 Task: Font style For heading Use Carlito with dark magenta 1 colour & Underline. font size for heading '18 Pt. 'Change the font style of data to Liberation Sansand font size to  18 Pt. Change the alignment of both headline & data to  Align left. In the sheet  analysisSalesByMonth
Action: Mouse moved to (8, 19)
Screenshot: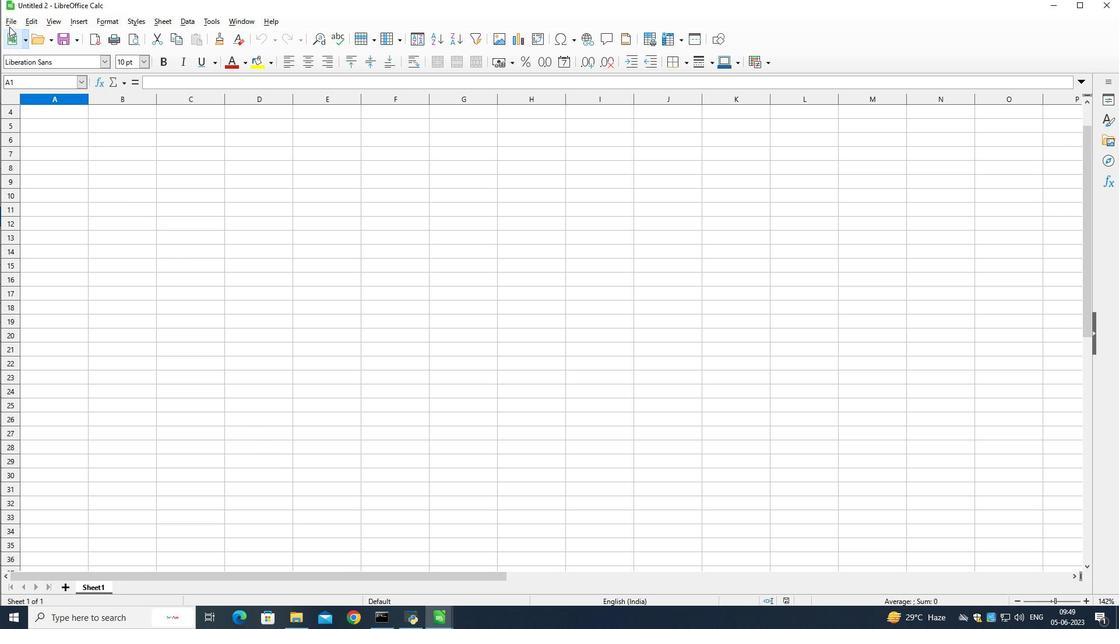 
Action: Mouse pressed left at (8, 19)
Screenshot: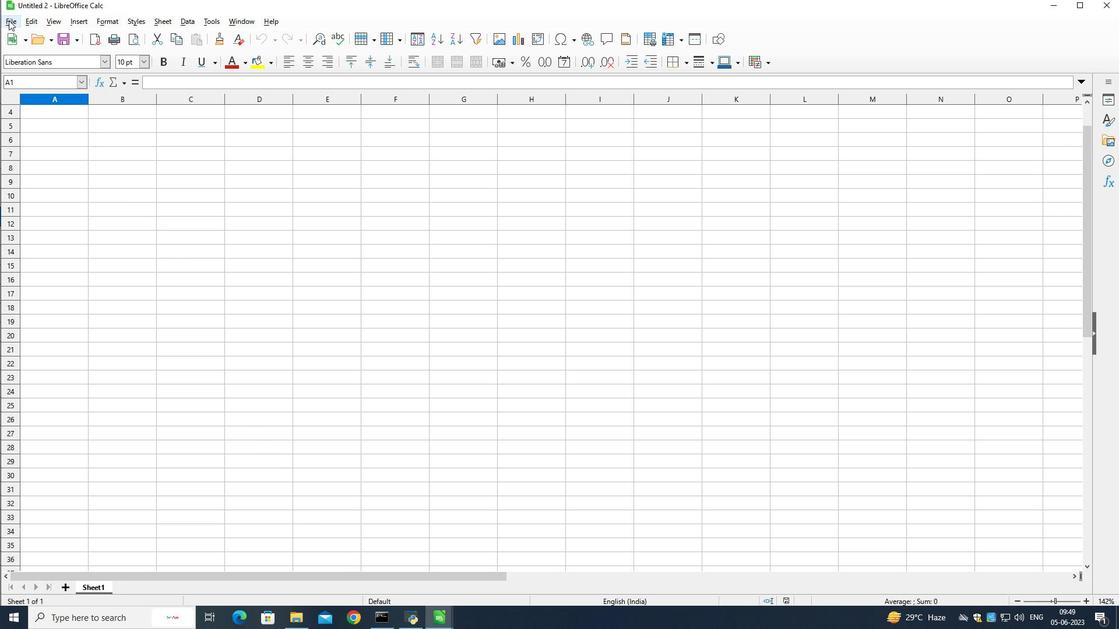 
Action: Mouse moved to (23, 47)
Screenshot: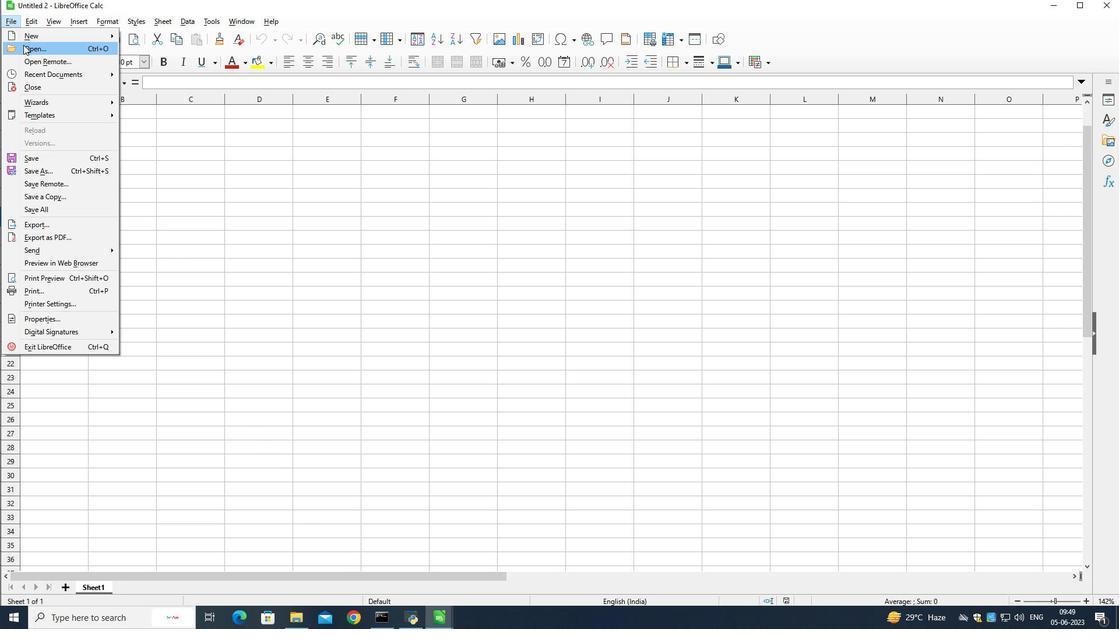 
Action: Mouse pressed left at (23, 47)
Screenshot: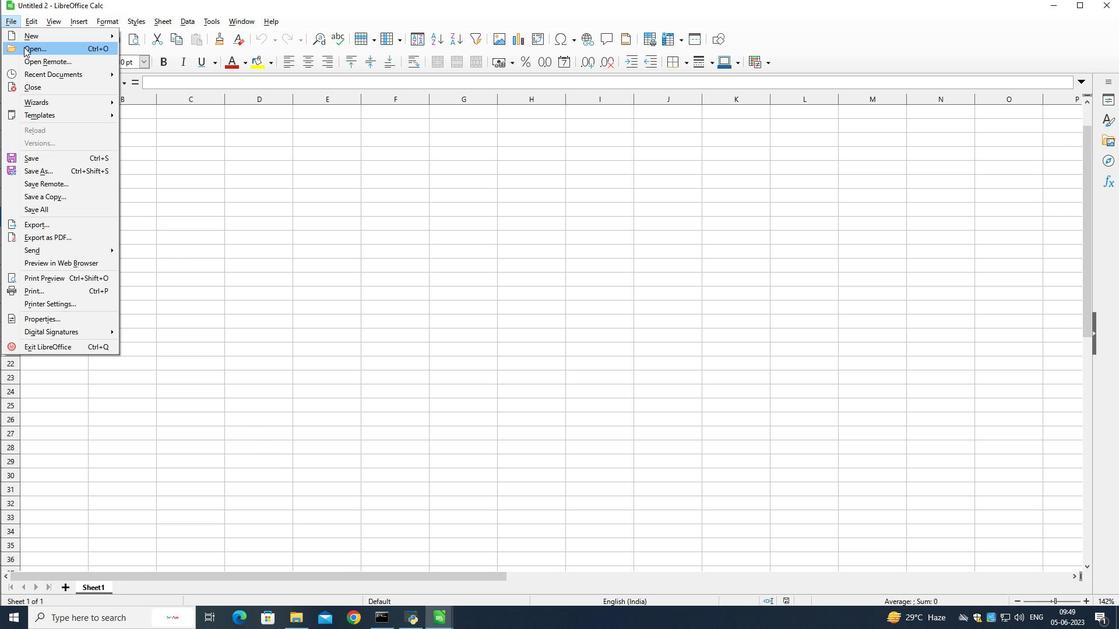 
Action: Mouse moved to (242, 211)
Screenshot: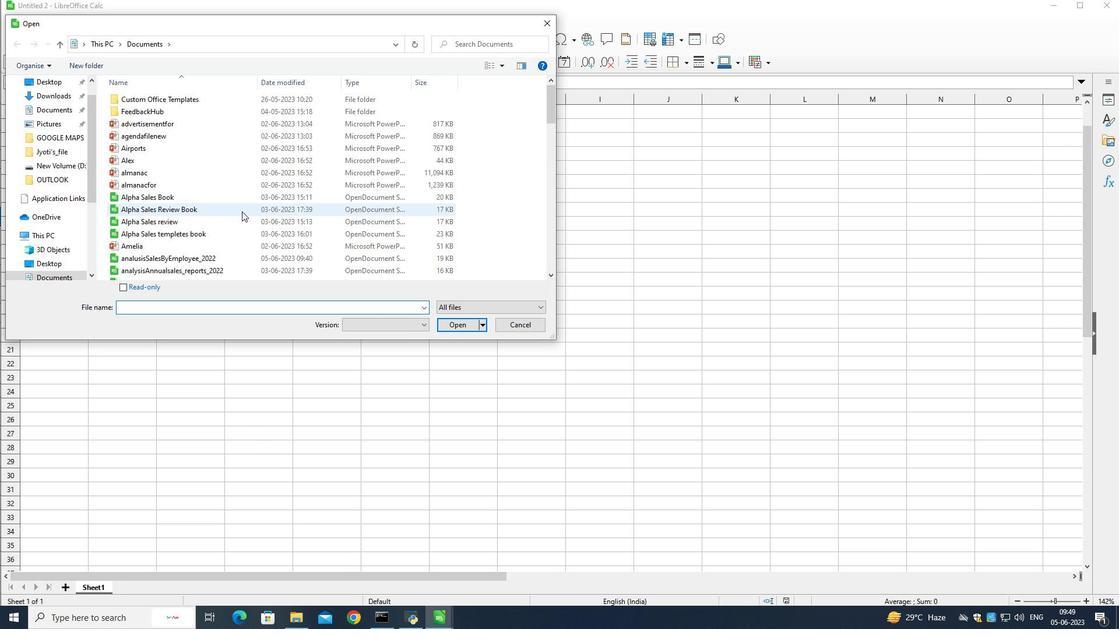 
Action: Mouse scrolled (242, 210) with delta (0, 0)
Screenshot: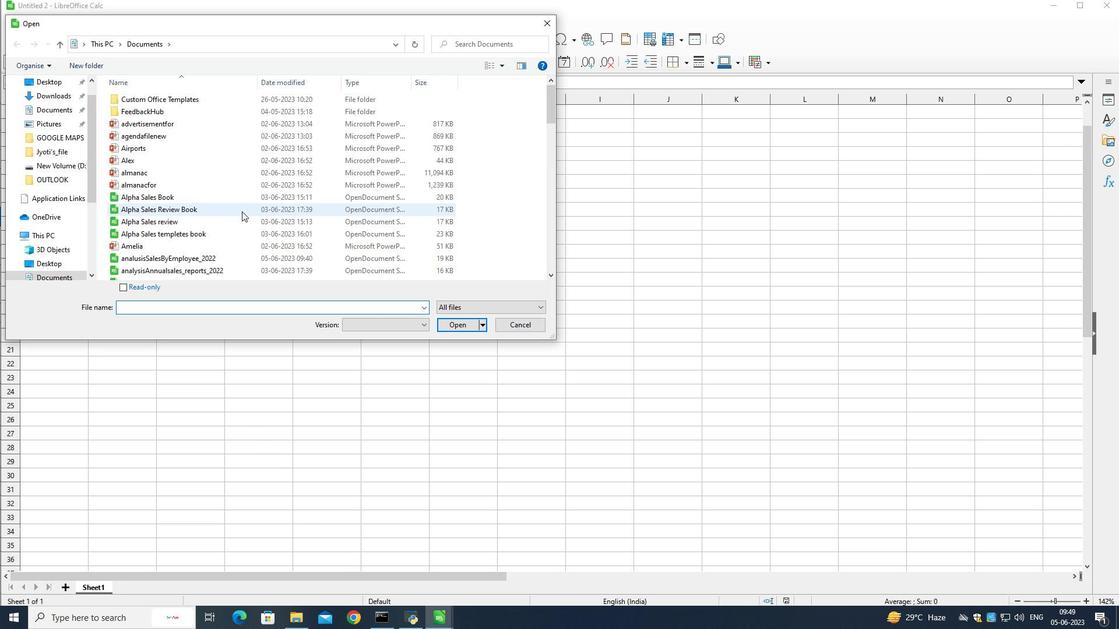 
Action: Mouse scrolled (242, 210) with delta (0, 0)
Screenshot: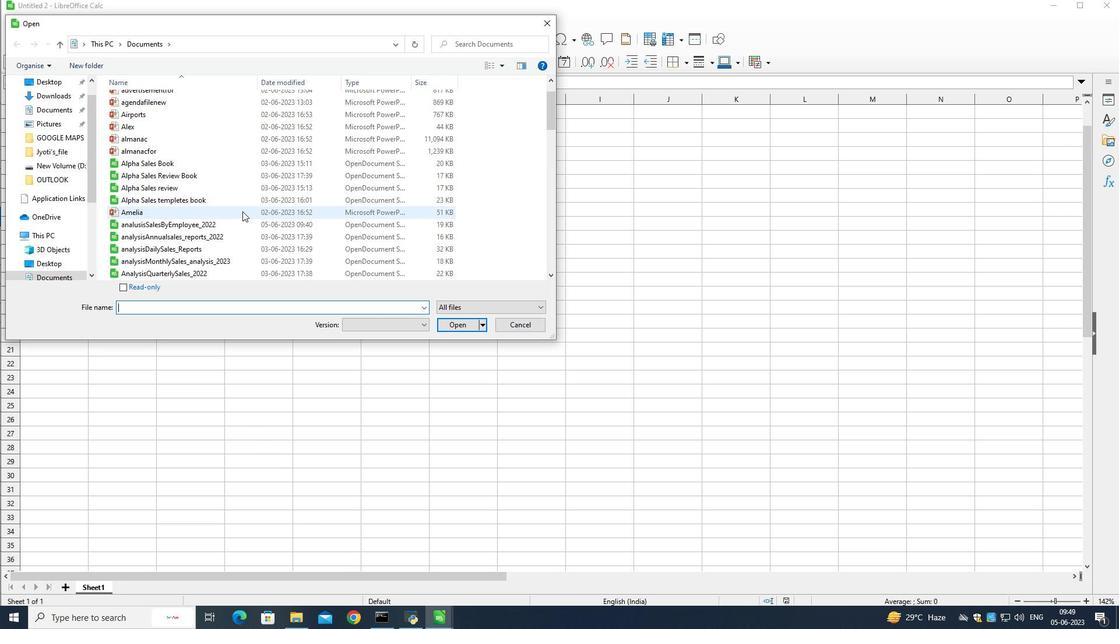 
Action: Mouse scrolled (242, 210) with delta (0, 0)
Screenshot: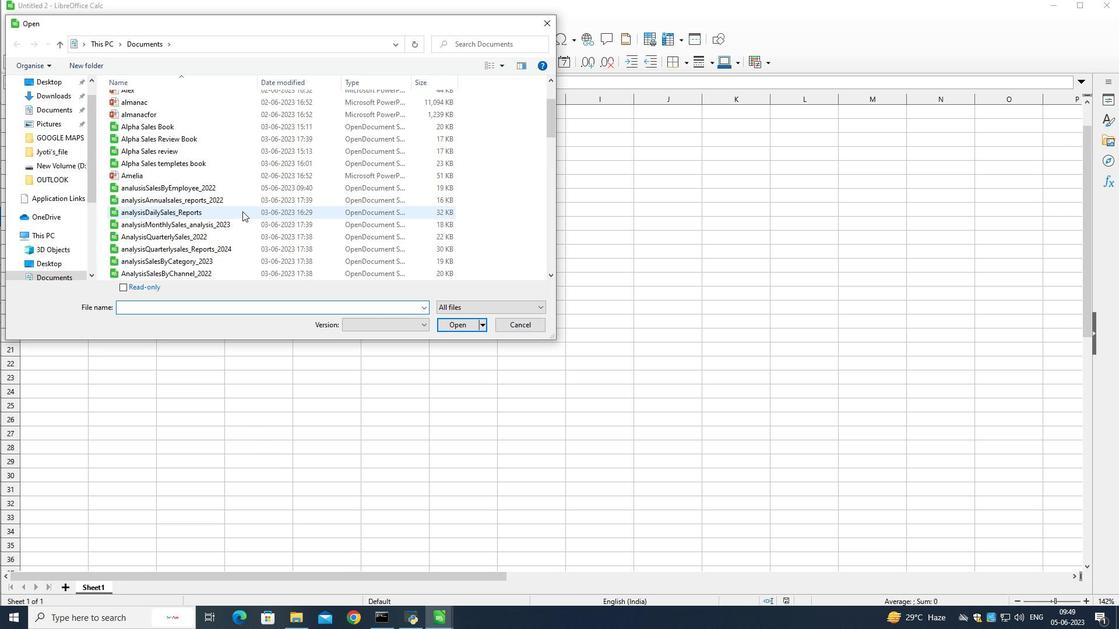 
Action: Mouse moved to (244, 251)
Screenshot: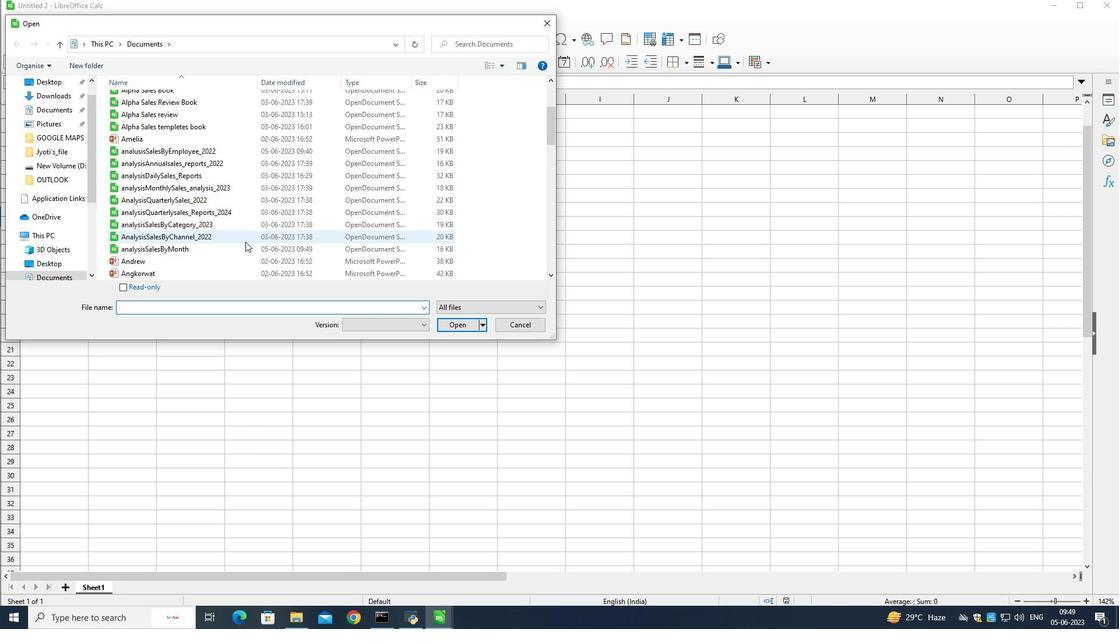 
Action: Mouse pressed left at (244, 251)
Screenshot: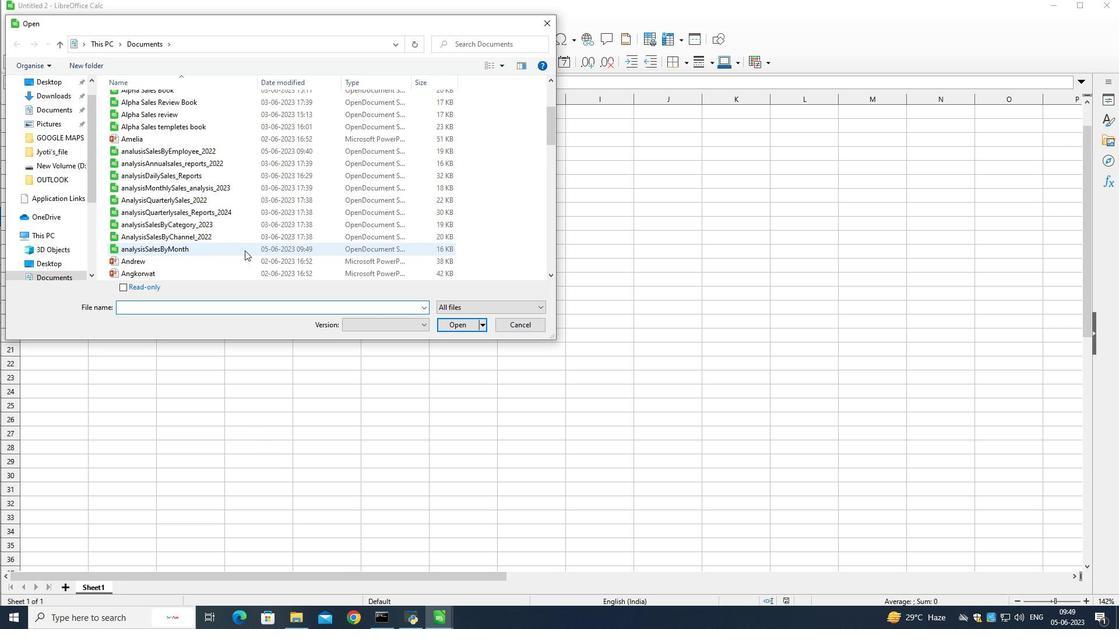 
Action: Mouse moved to (448, 324)
Screenshot: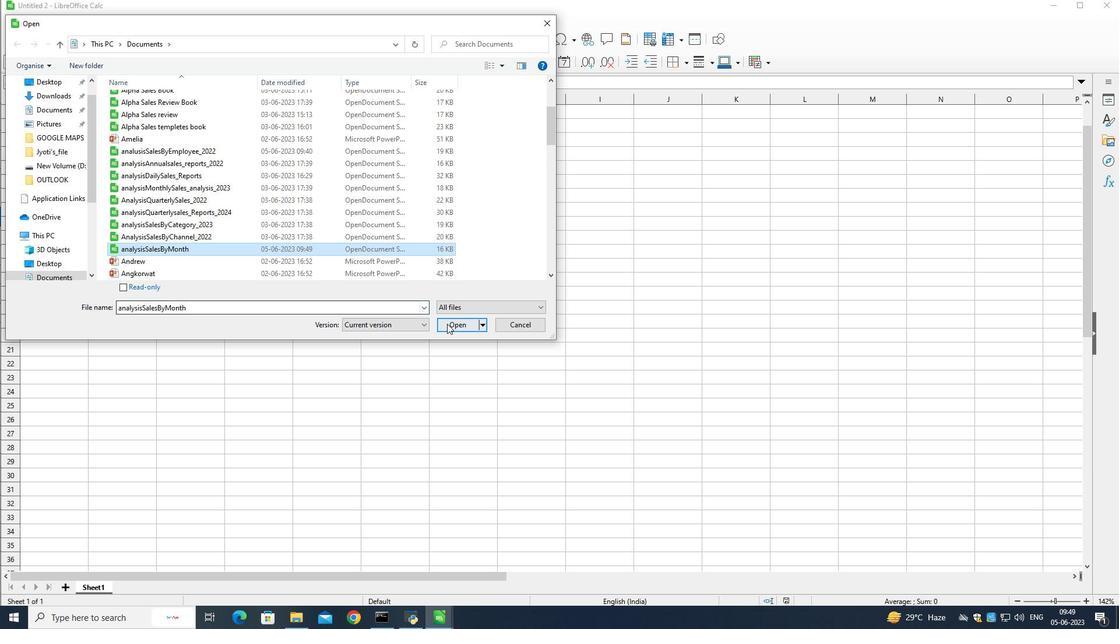 
Action: Mouse pressed left at (448, 324)
Screenshot: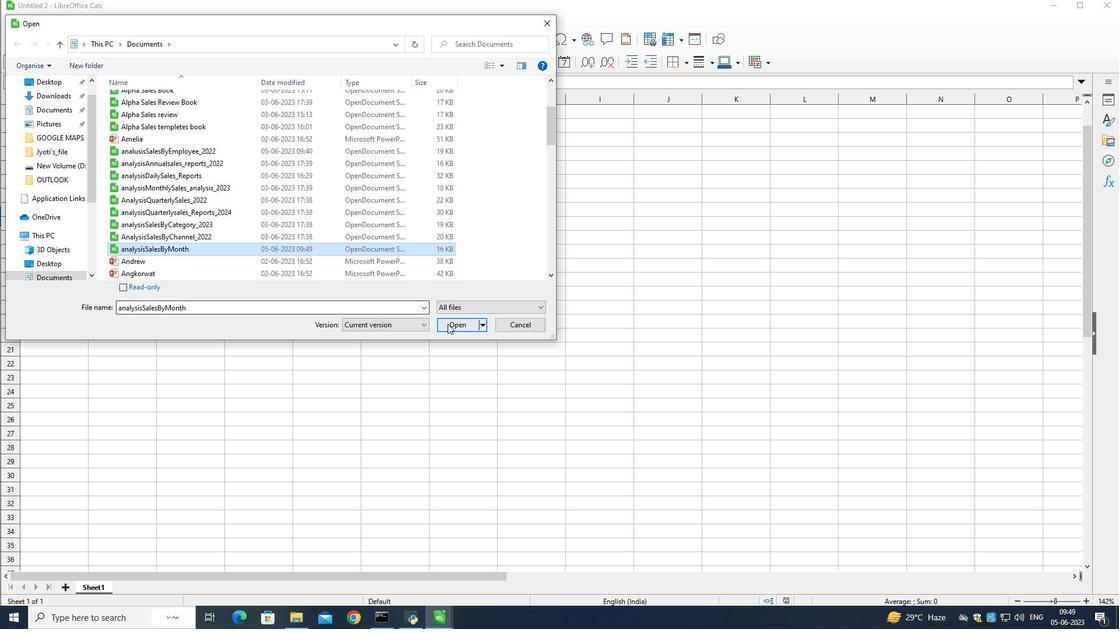 
Action: Mouse moved to (156, 113)
Screenshot: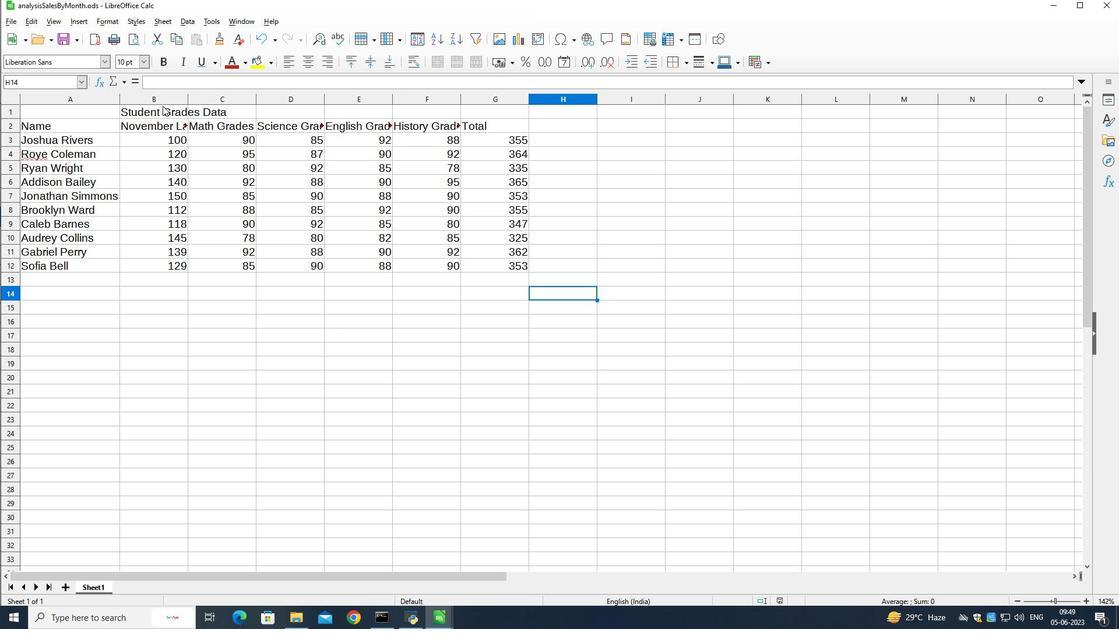 
Action: Mouse pressed left at (156, 113)
Screenshot: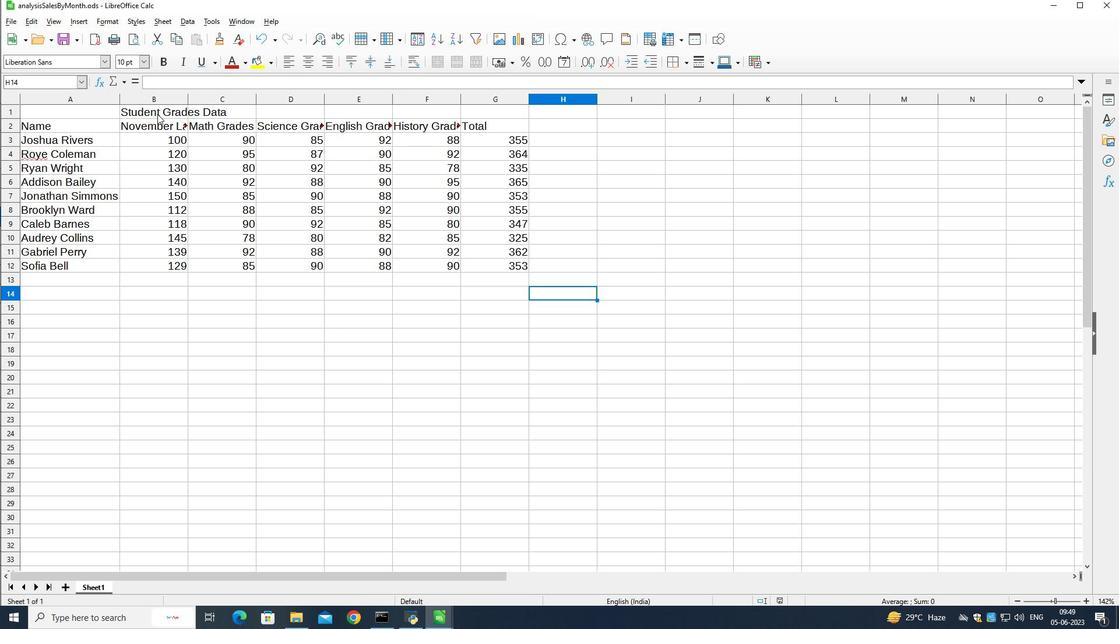 
Action: Mouse pressed left at (156, 113)
Screenshot: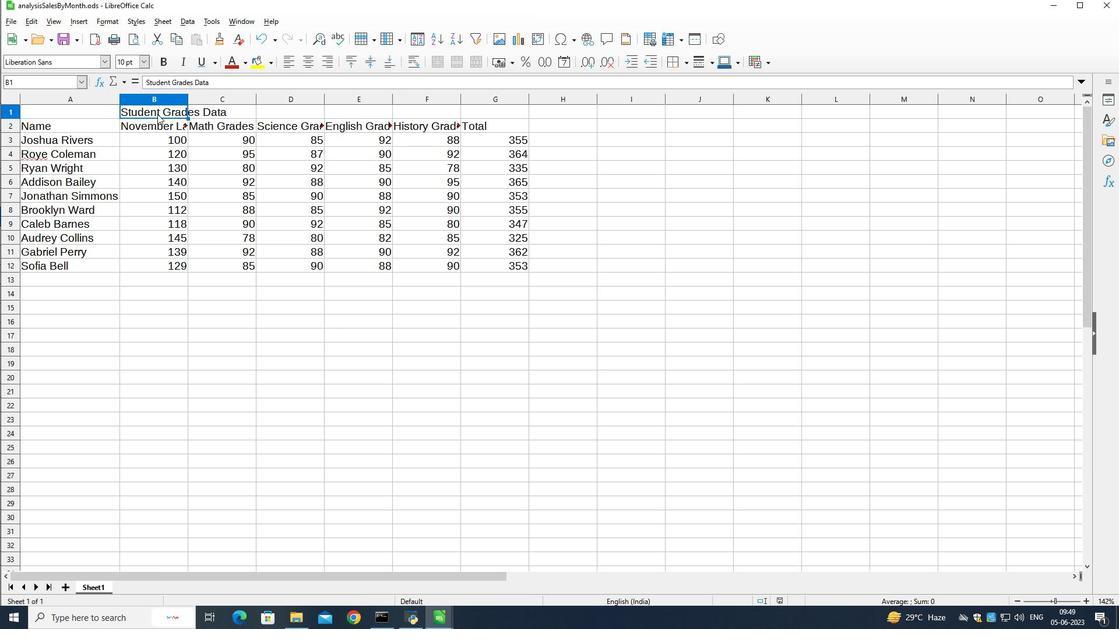 
Action: Mouse pressed left at (156, 113)
Screenshot: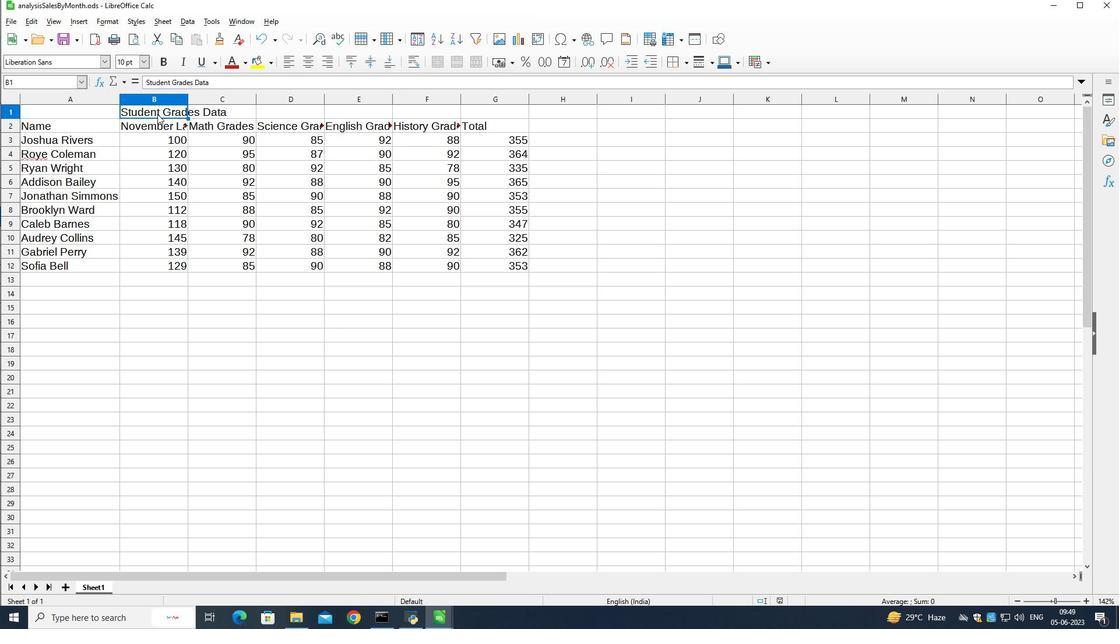 
Action: Mouse moved to (156, 113)
Screenshot: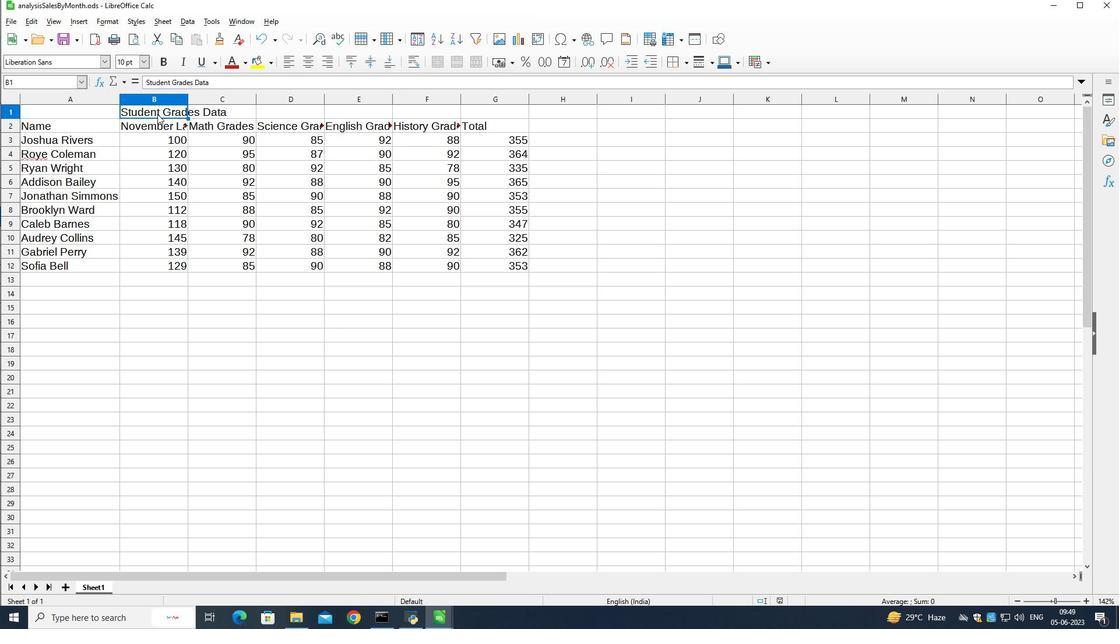 
Action: Mouse pressed left at (156, 113)
Screenshot: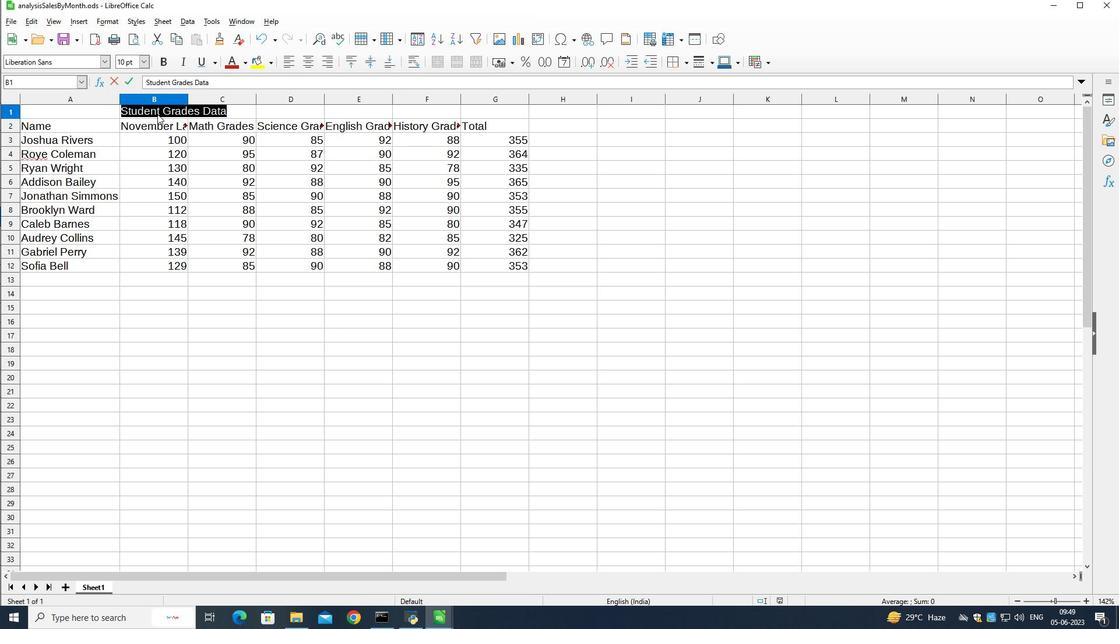 
Action: Mouse moved to (89, 59)
Screenshot: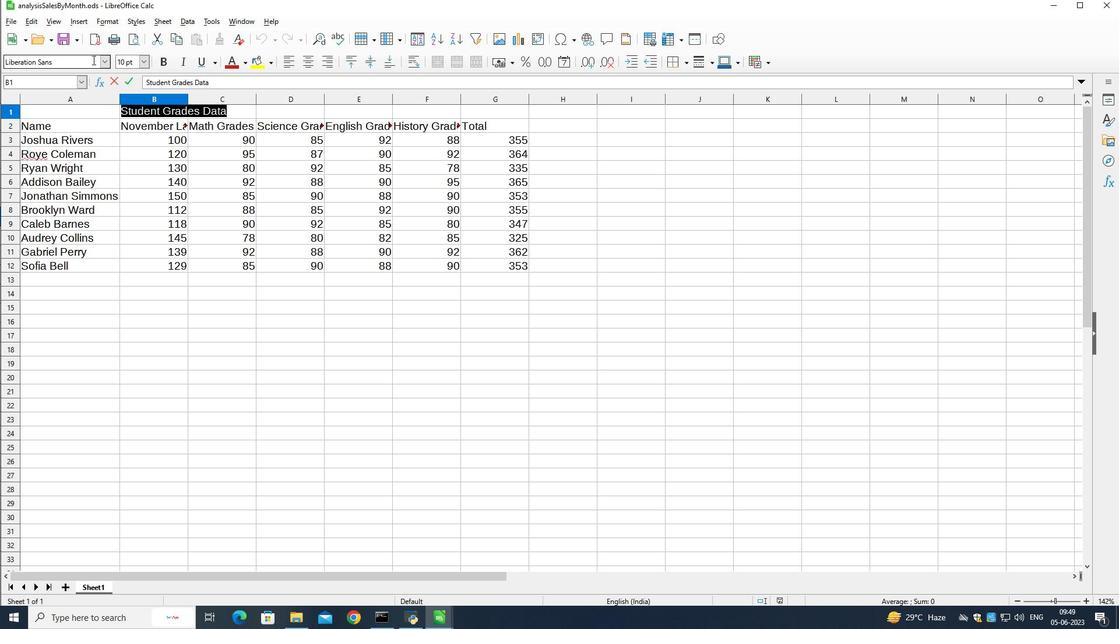 
Action: Mouse pressed left at (89, 59)
Screenshot: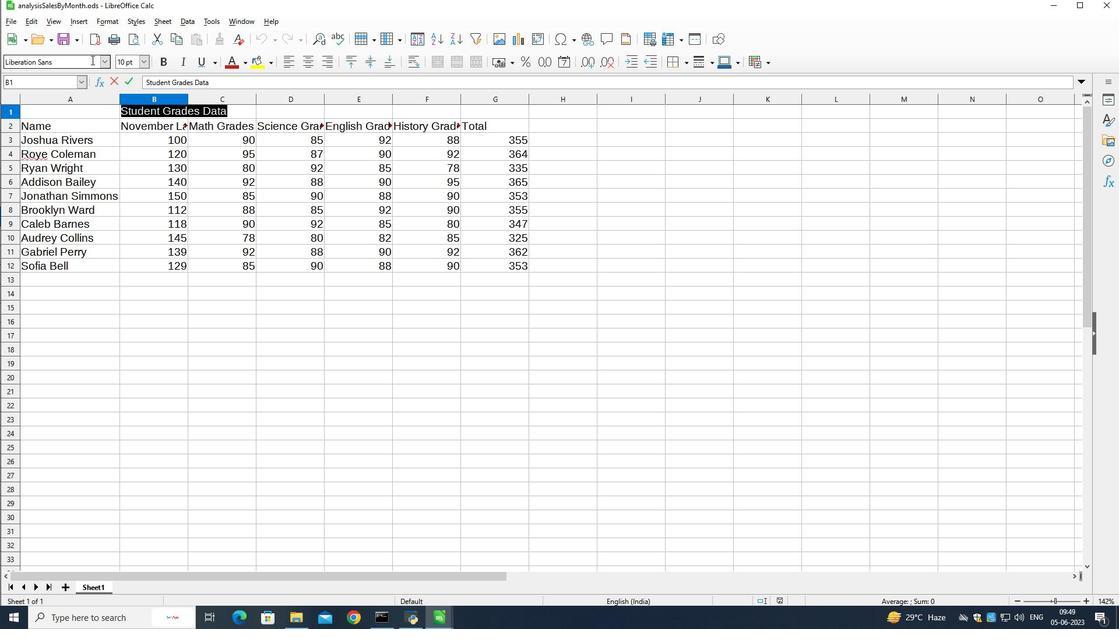 
Action: Mouse pressed left at (89, 59)
Screenshot: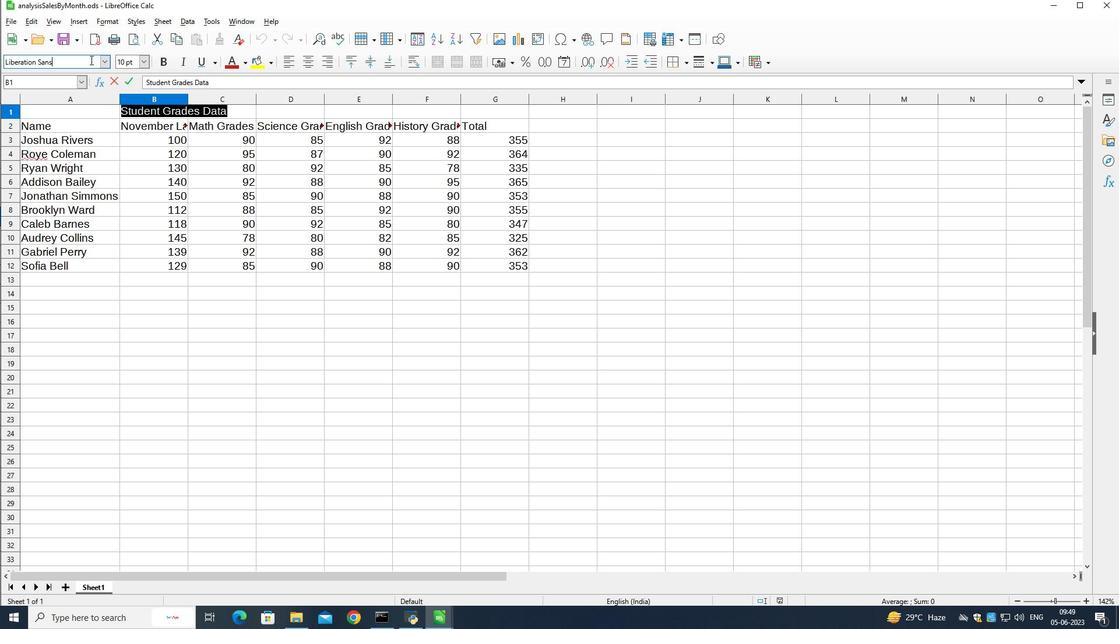 
Action: Mouse pressed left at (89, 59)
Screenshot: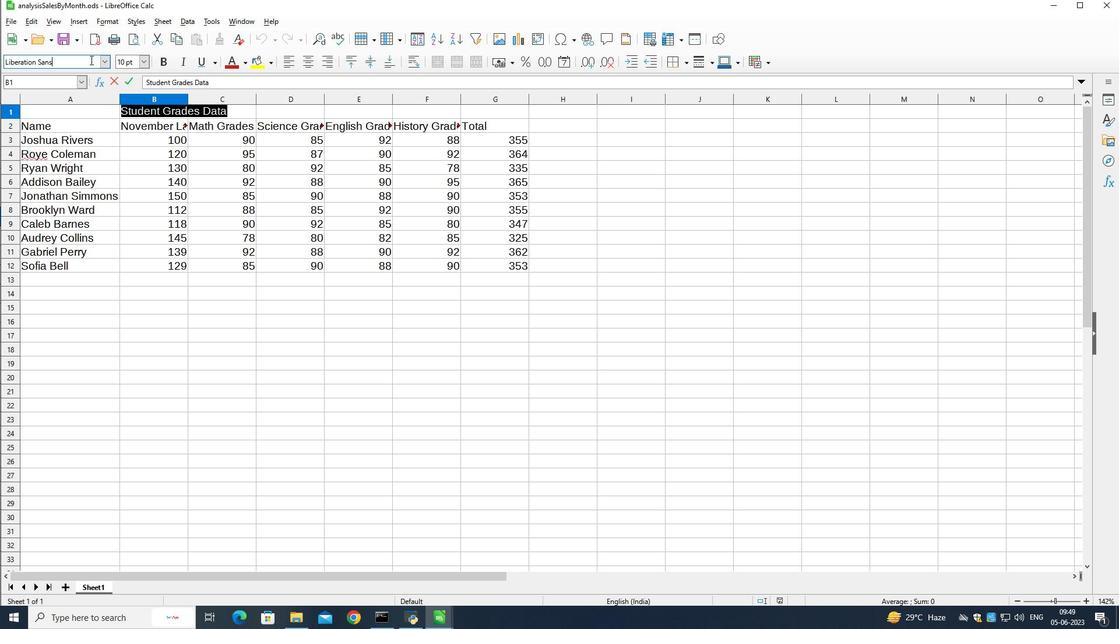 
Action: Key pressed <Key.shift>Carlito<Key.enter>
Screenshot: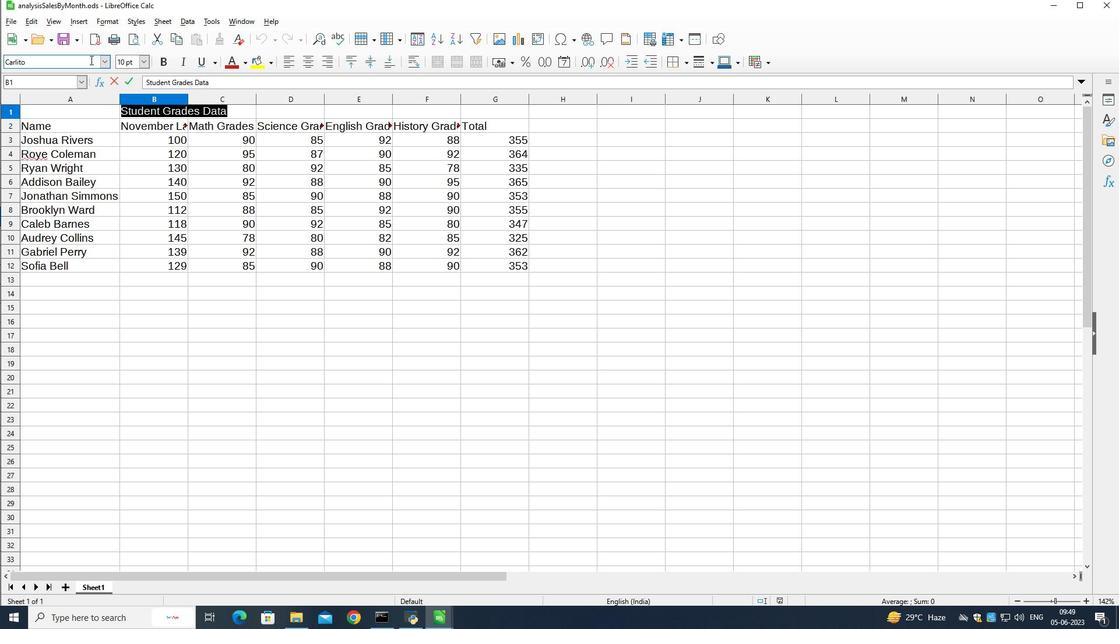 
Action: Mouse moved to (245, 61)
Screenshot: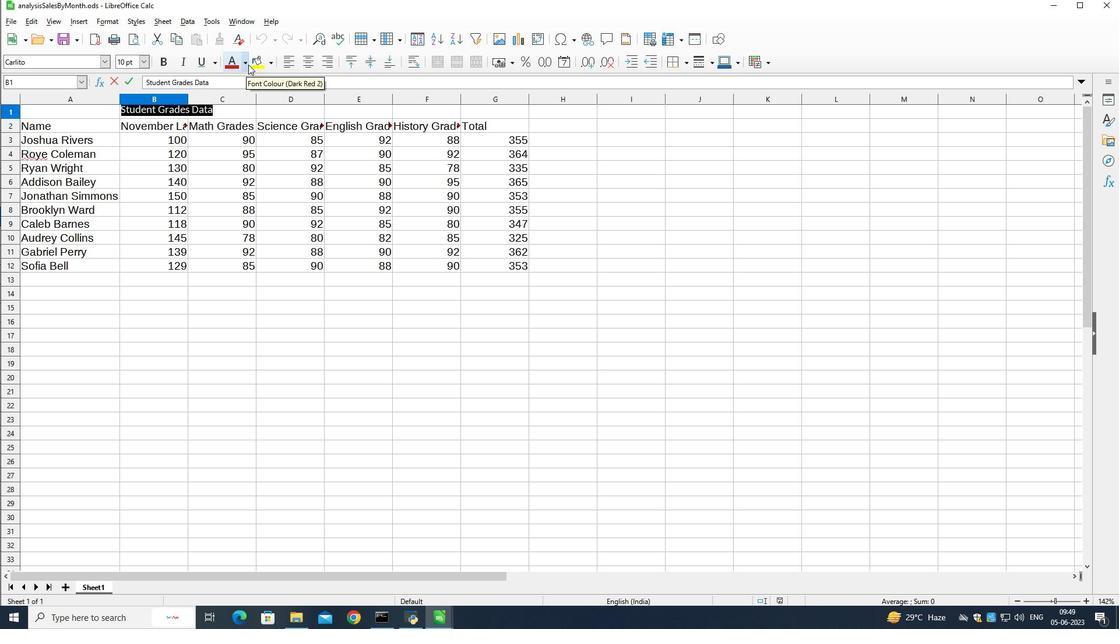 
Action: Mouse pressed left at (245, 61)
Screenshot: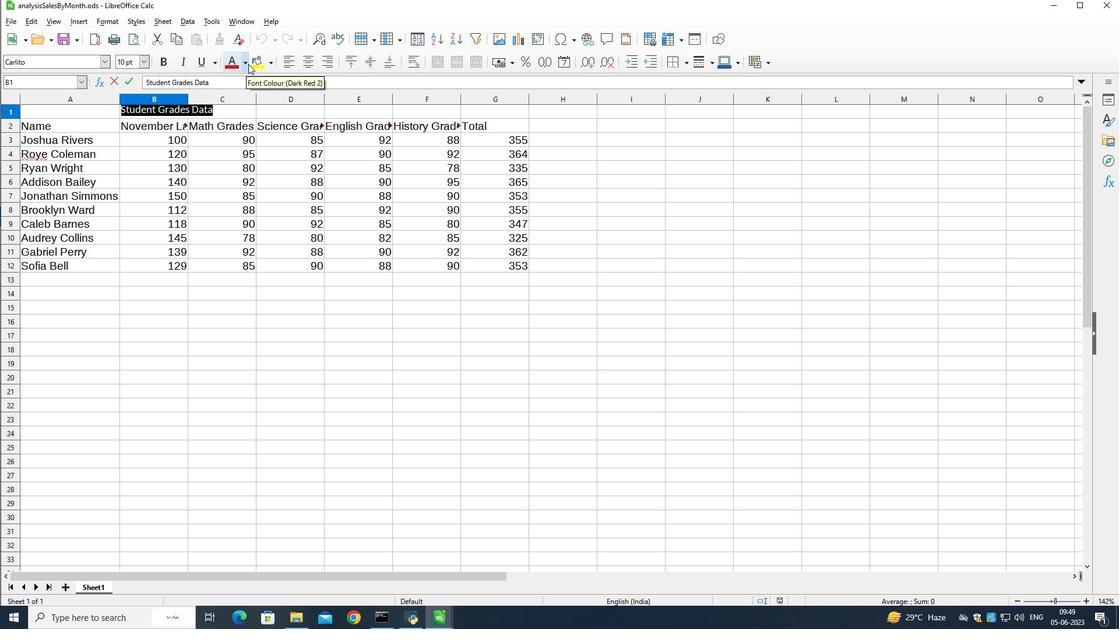 
Action: Mouse moved to (282, 190)
Screenshot: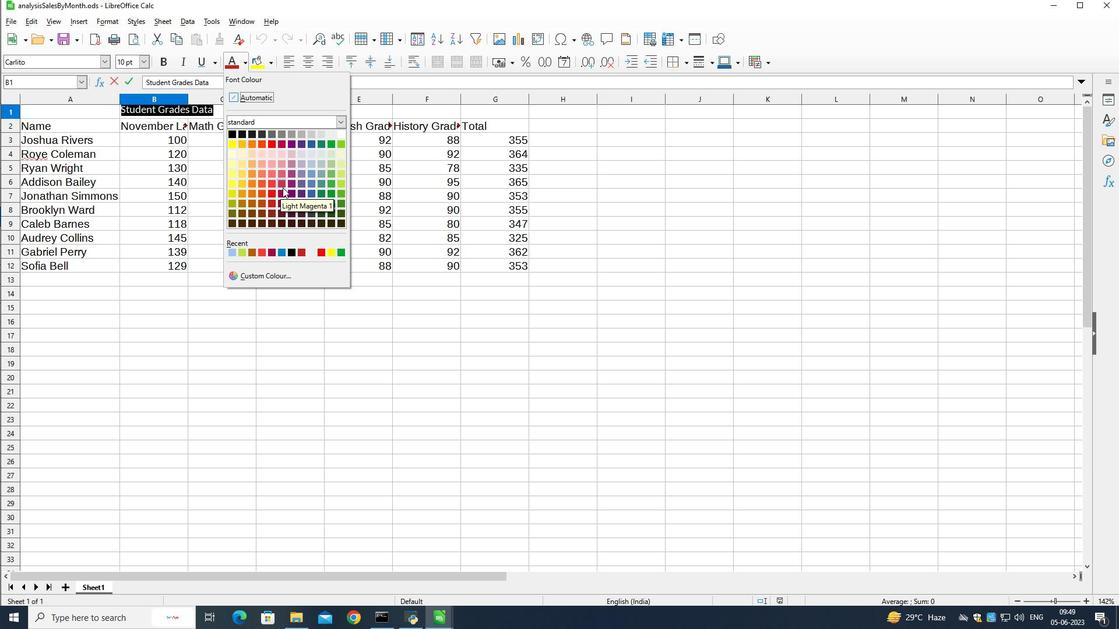
Action: Mouse pressed left at (282, 190)
Screenshot: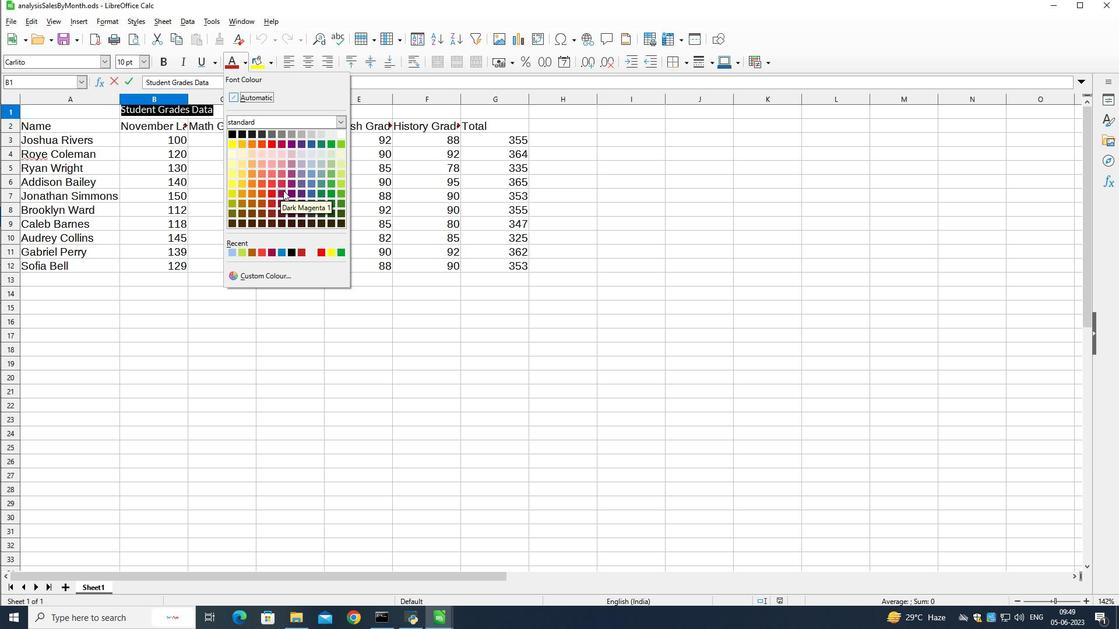 
Action: Mouse moved to (144, 62)
Screenshot: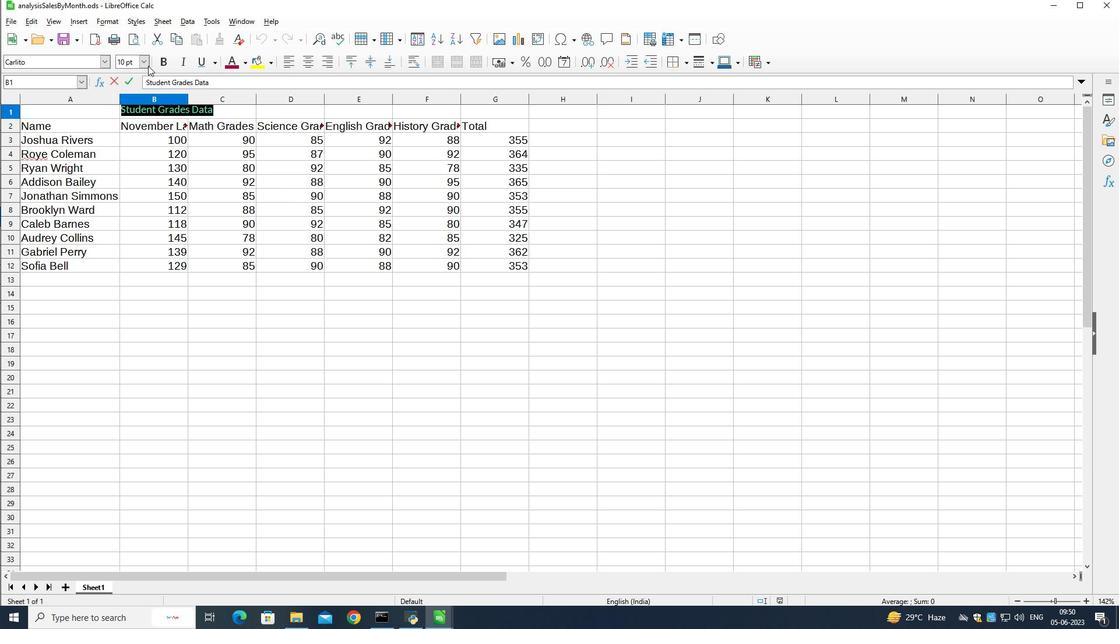 
Action: Mouse pressed left at (144, 62)
Screenshot: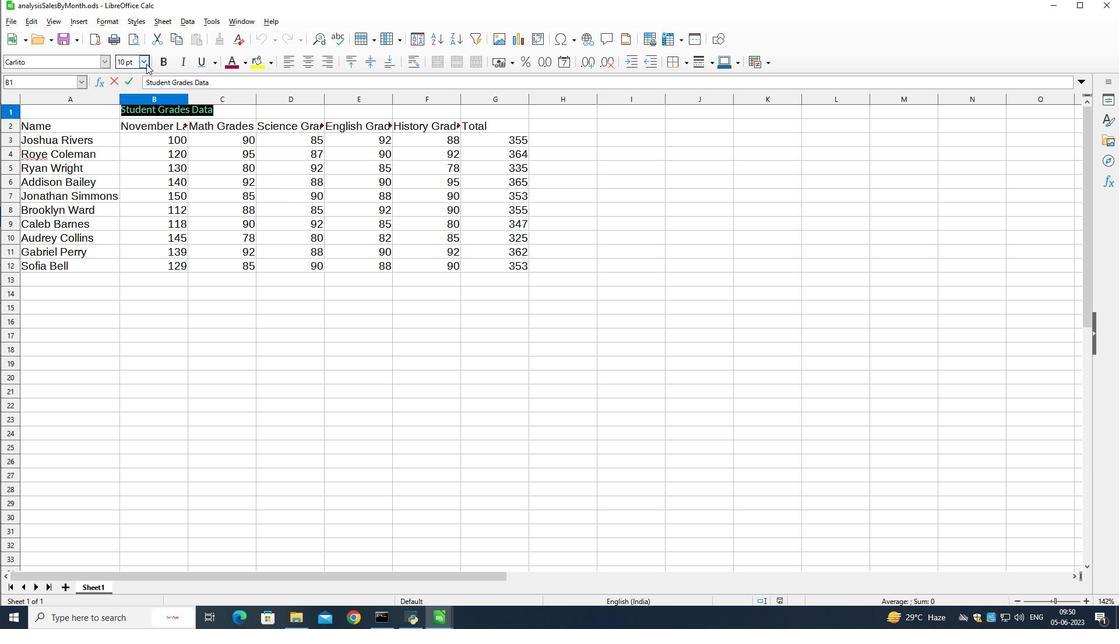 
Action: Mouse moved to (123, 188)
Screenshot: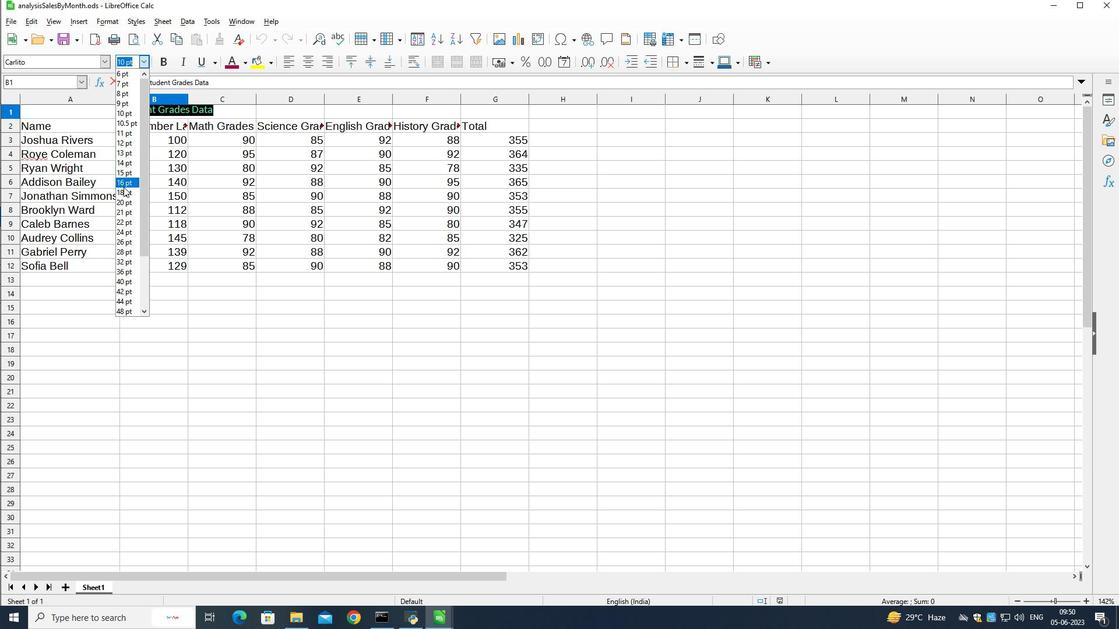 
Action: Mouse pressed left at (123, 188)
Screenshot: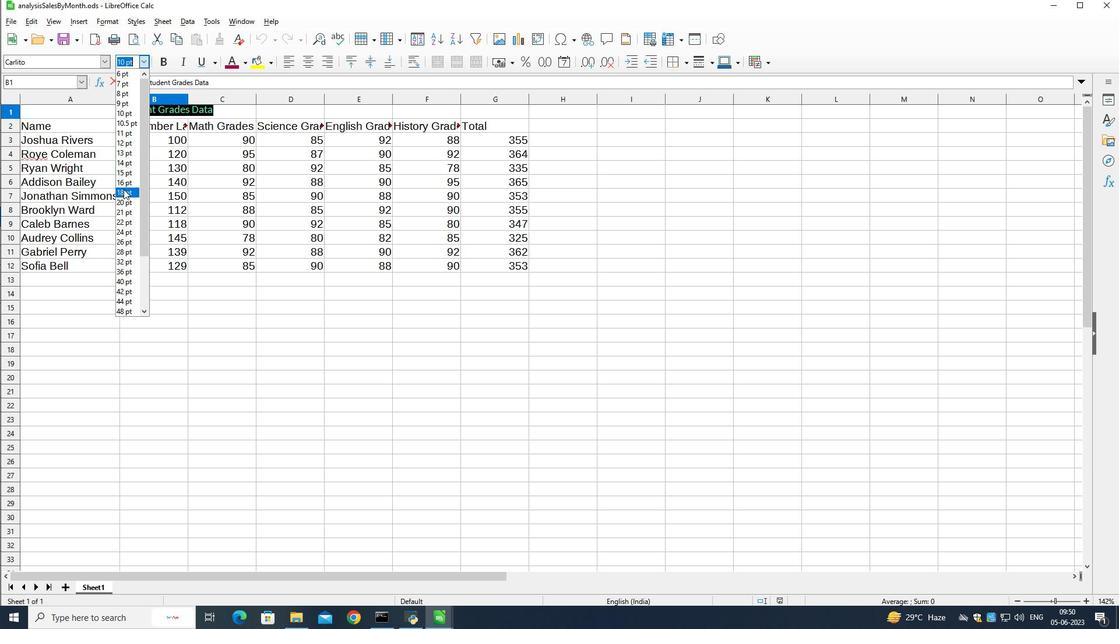 
Action: Mouse moved to (200, 61)
Screenshot: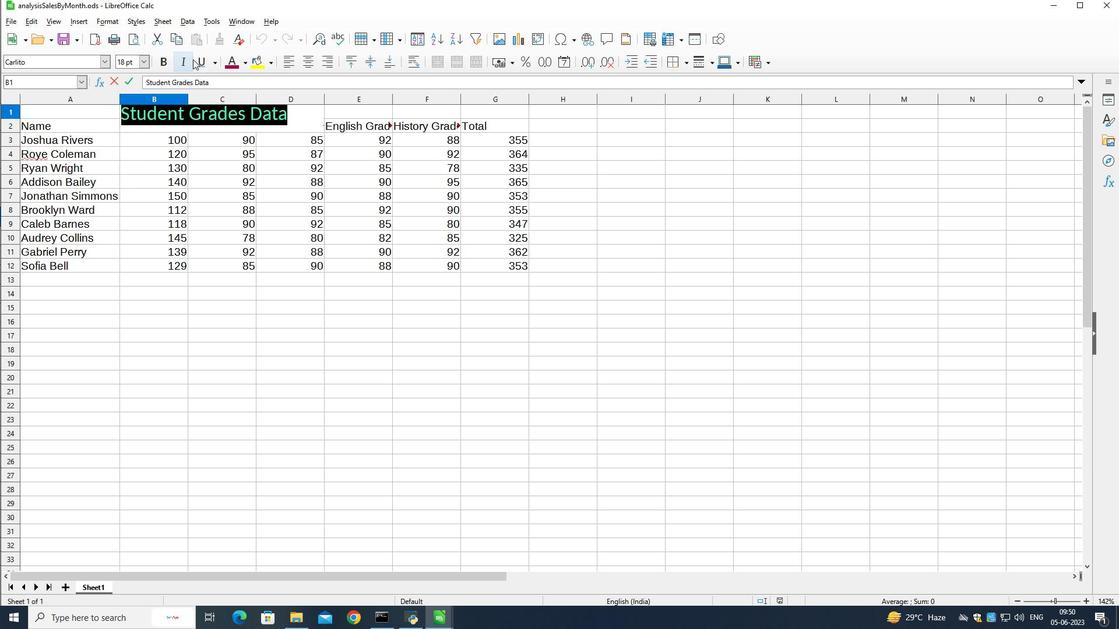 
Action: Mouse pressed left at (200, 61)
Screenshot: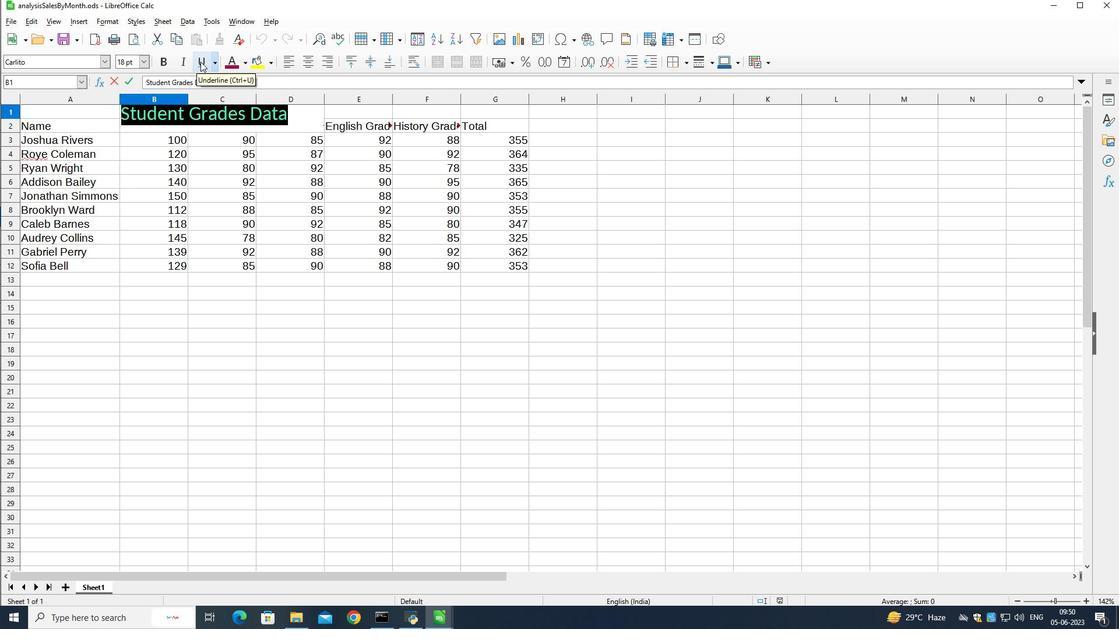 
Action: Mouse moved to (342, 159)
Screenshot: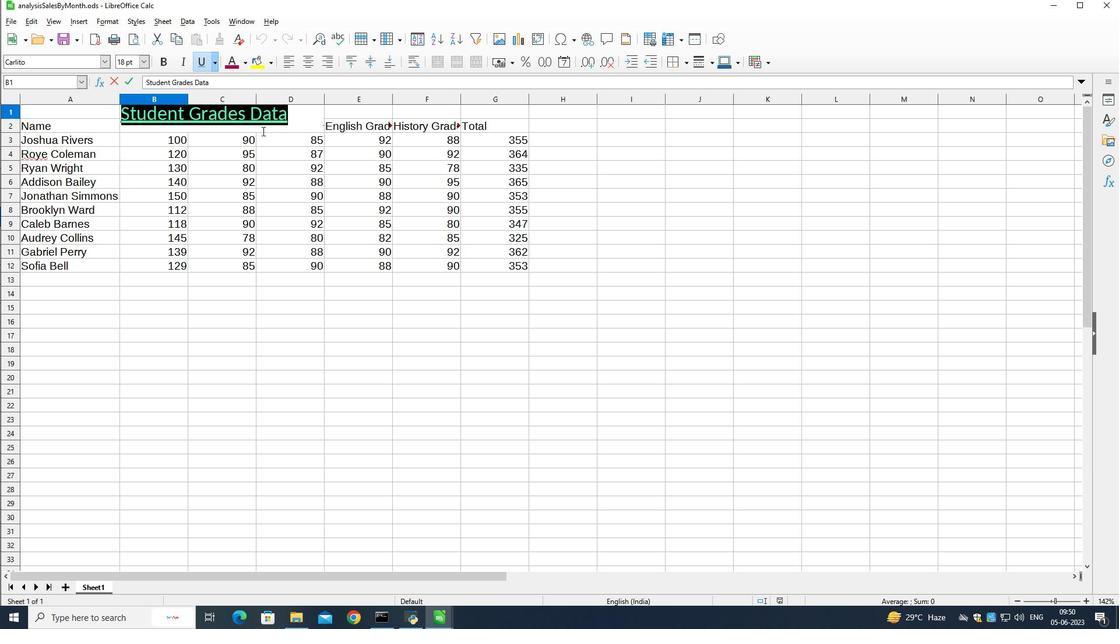 
Action: Mouse pressed left at (342, 159)
Screenshot: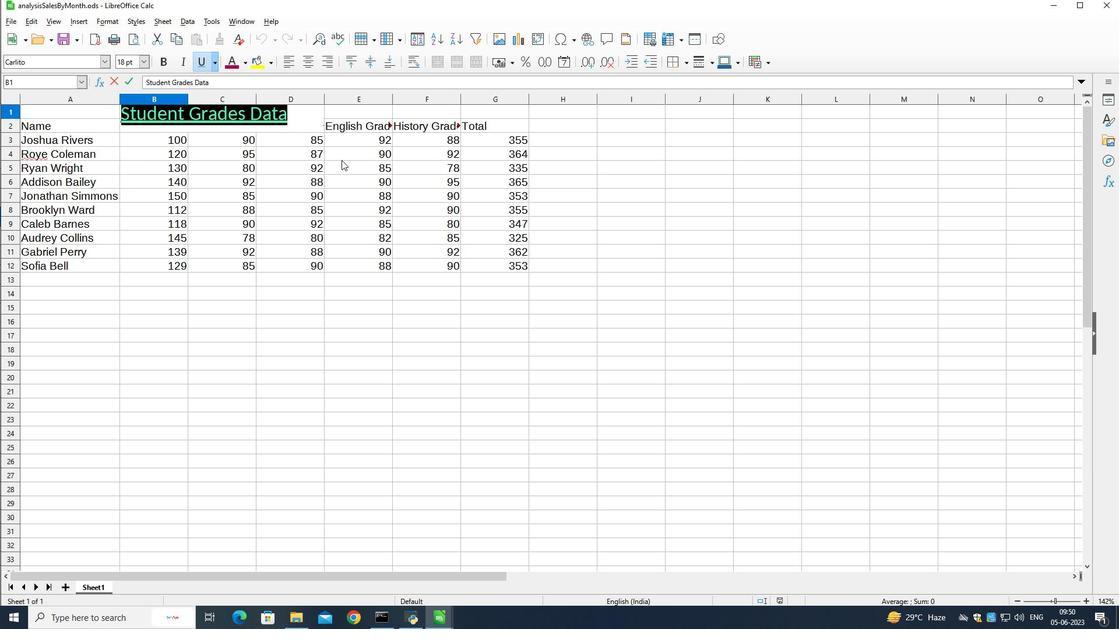 
Action: Mouse moved to (55, 136)
Screenshot: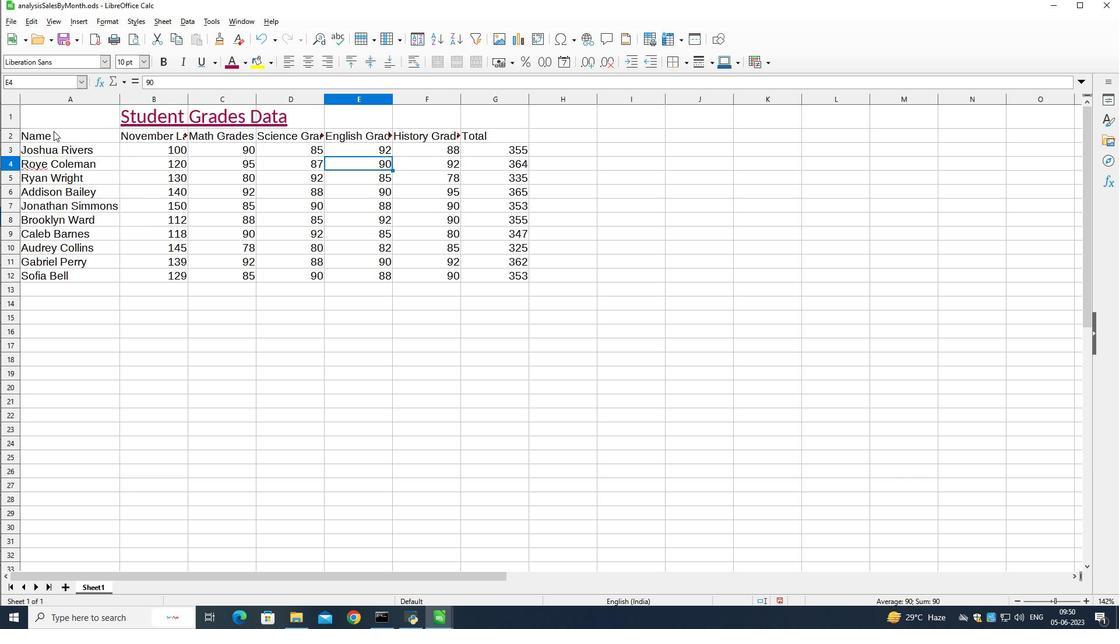
Action: Mouse pressed left at (55, 136)
Screenshot: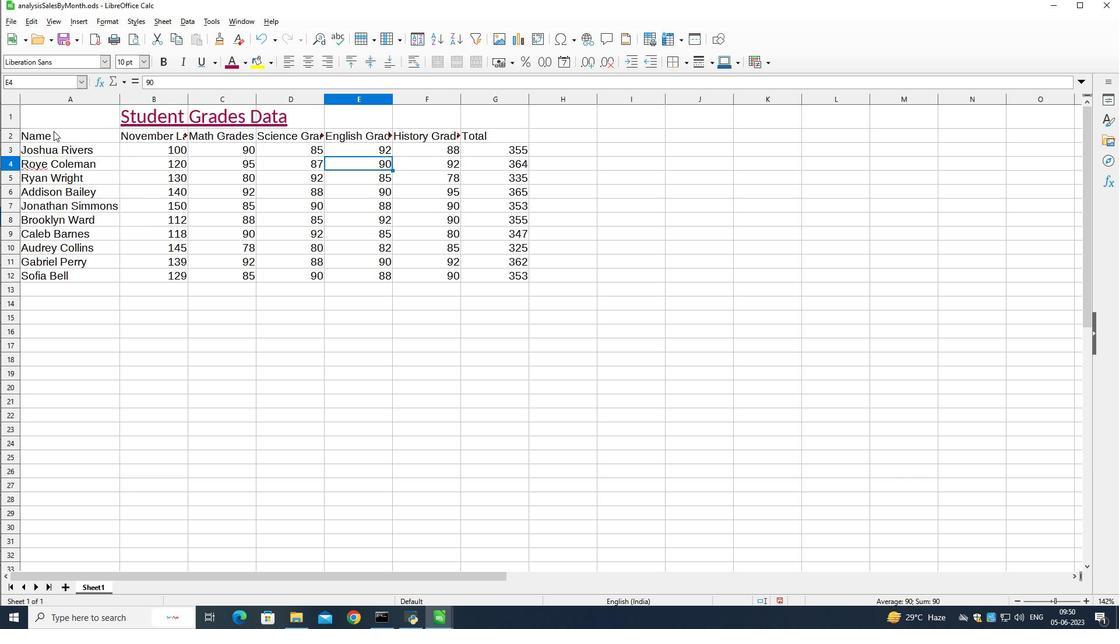 
Action: Mouse pressed left at (55, 136)
Screenshot: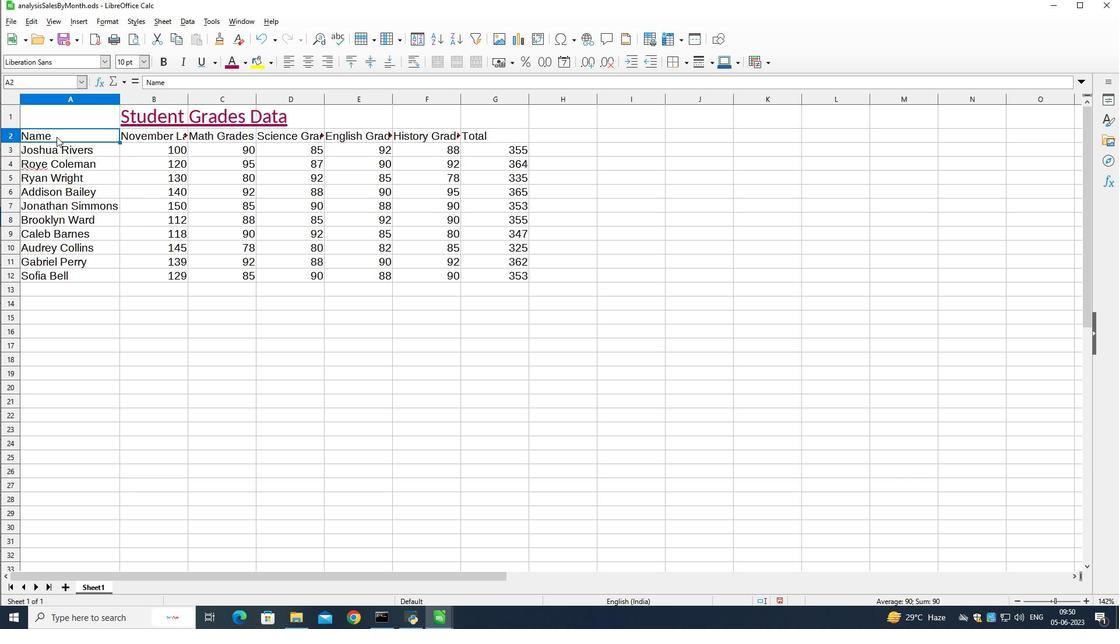 
Action: Mouse moved to (481, 272)
Screenshot: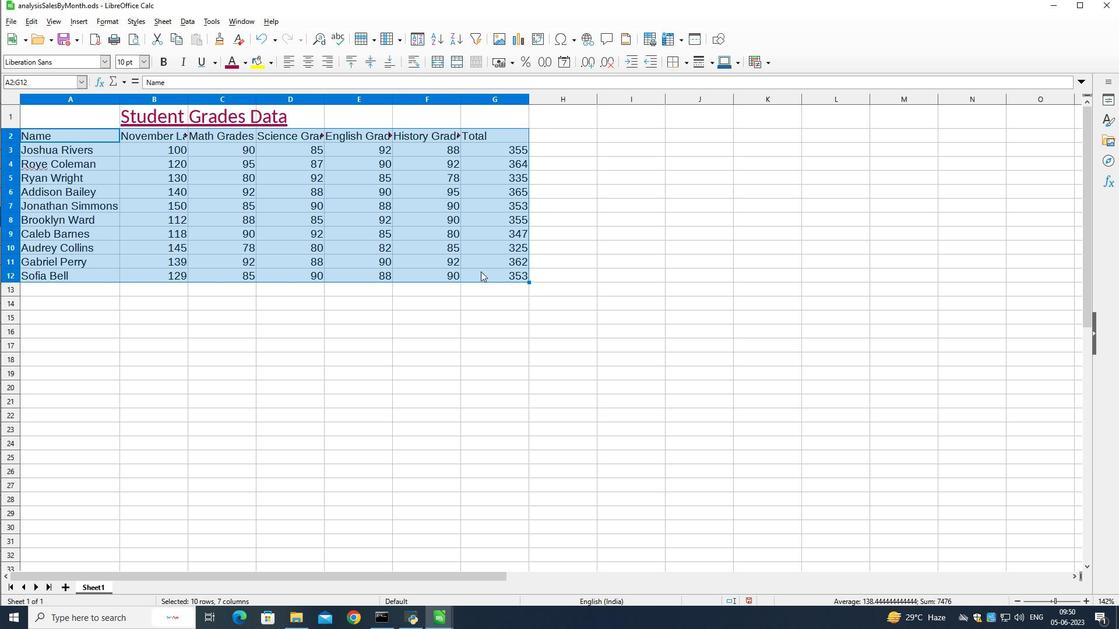 
Action: Mouse pressed left at (481, 272)
Screenshot: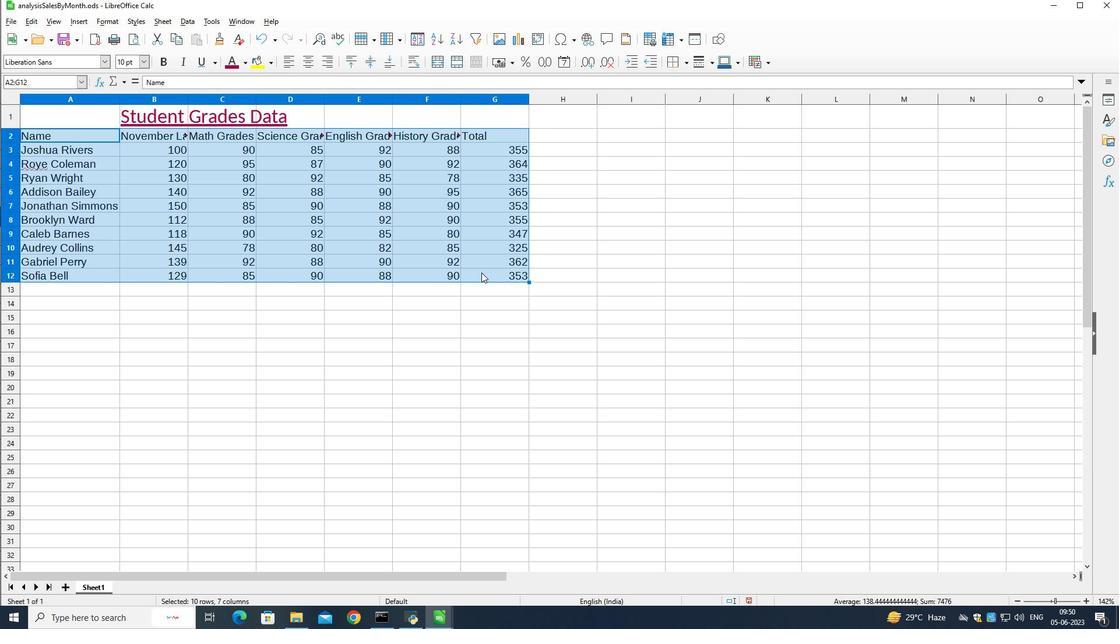 
Action: Mouse moved to (79, 58)
Screenshot: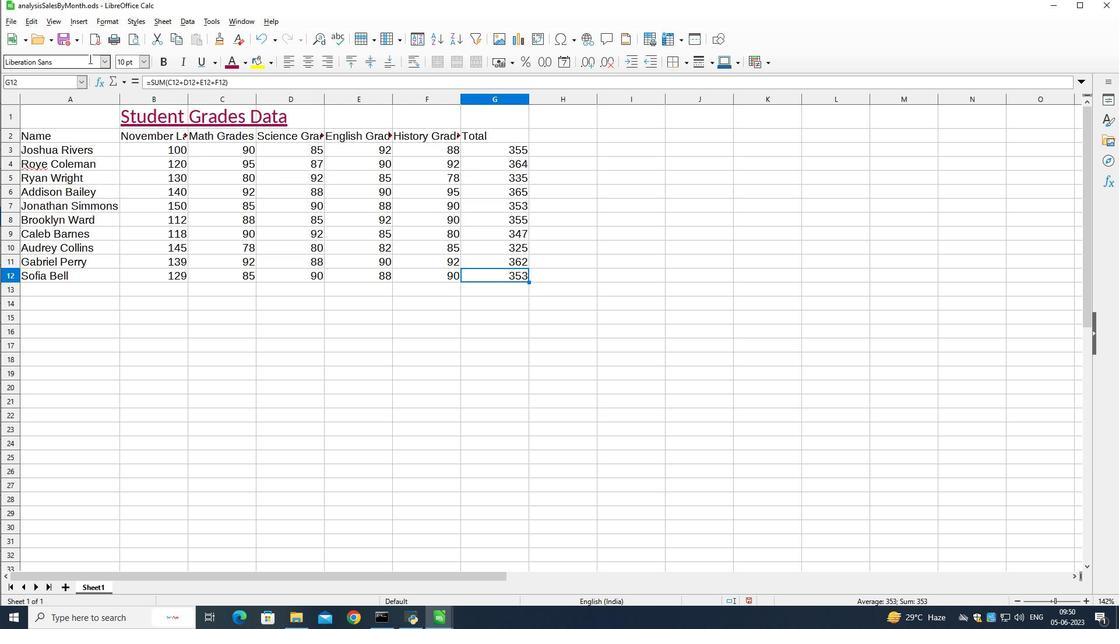 
Action: Mouse pressed left at (79, 58)
Screenshot: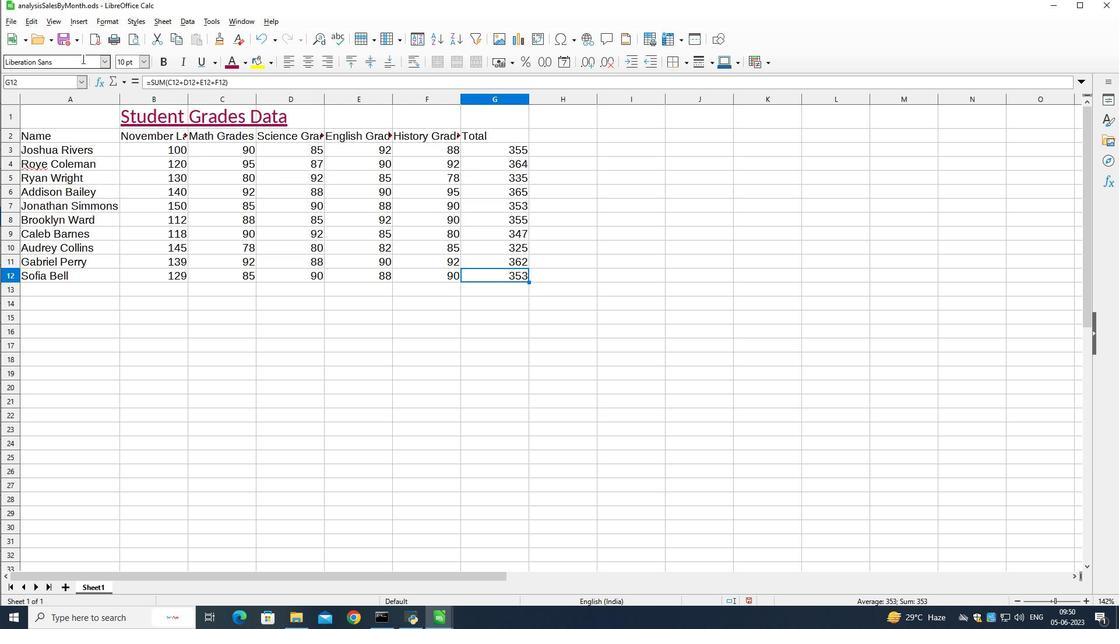 
Action: Mouse pressed left at (79, 58)
Screenshot: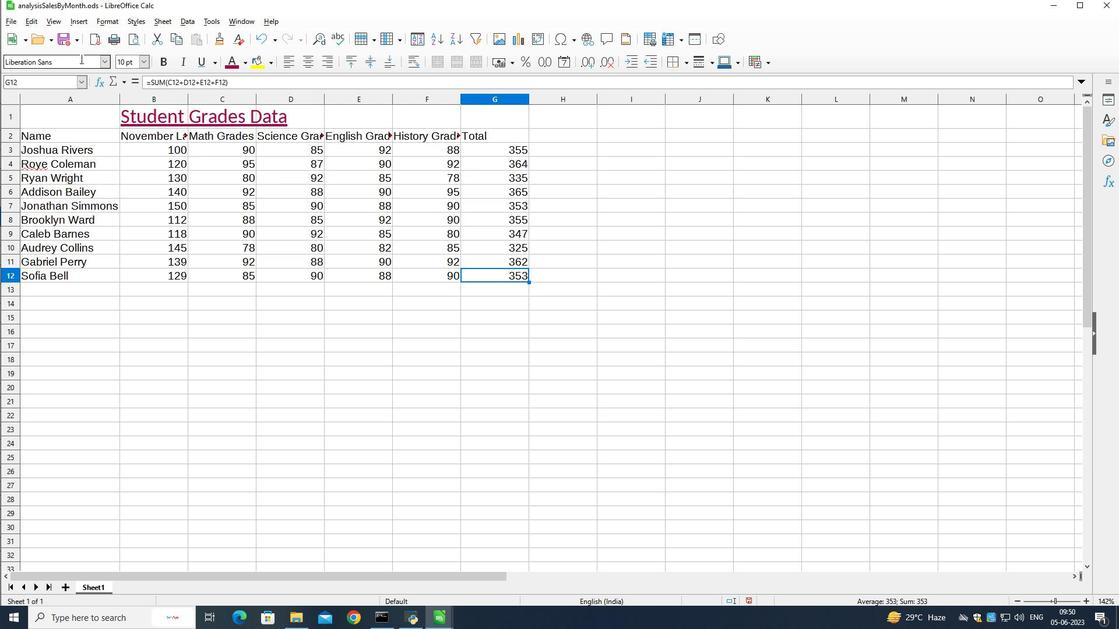 
Action: Mouse pressed left at (79, 58)
Screenshot: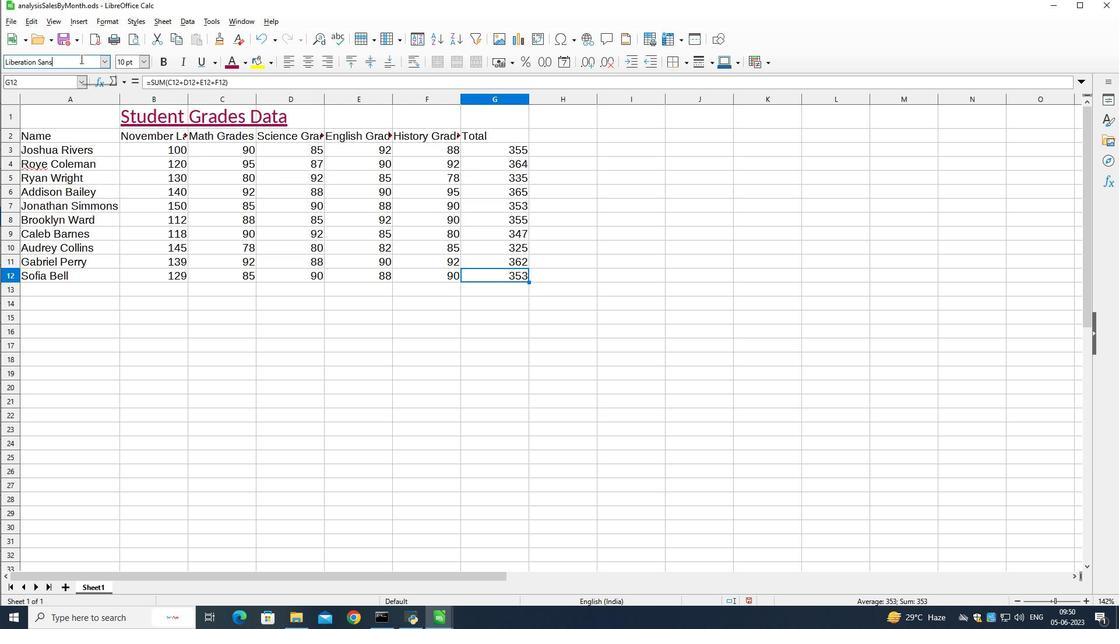 
Action: Key pressed <Key.enter>
Screenshot: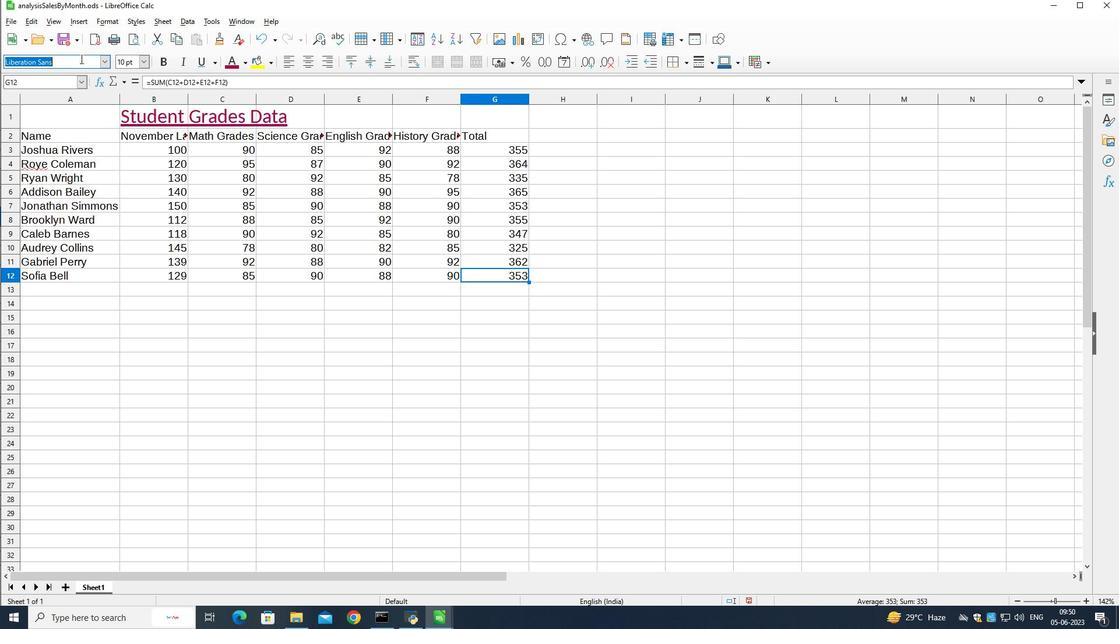 
Action: Mouse moved to (144, 62)
Screenshot: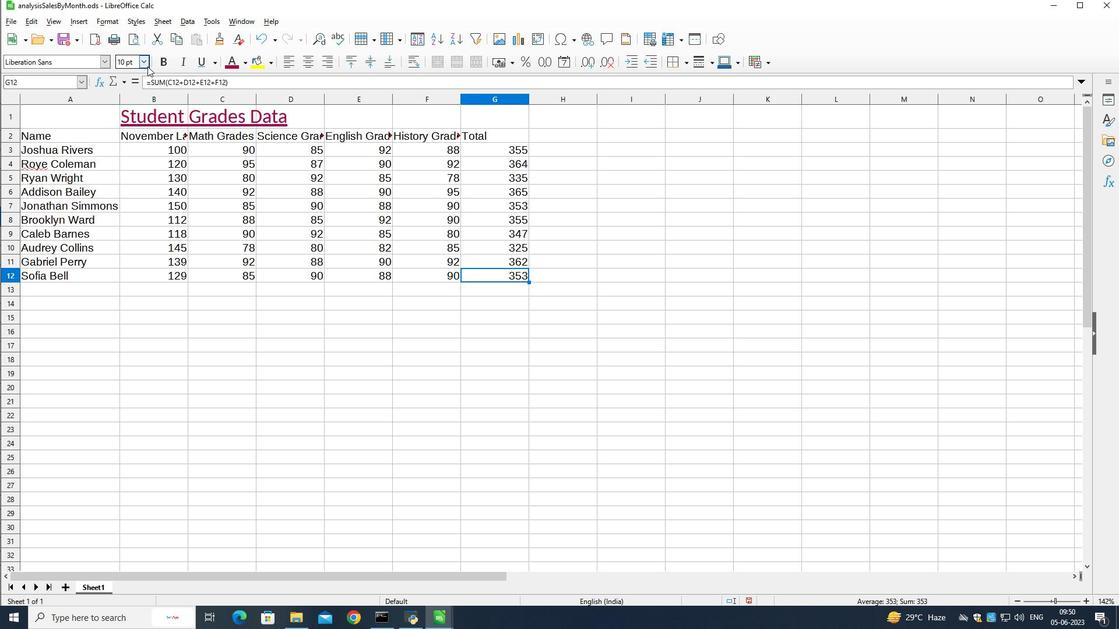 
Action: Mouse pressed left at (144, 62)
Screenshot: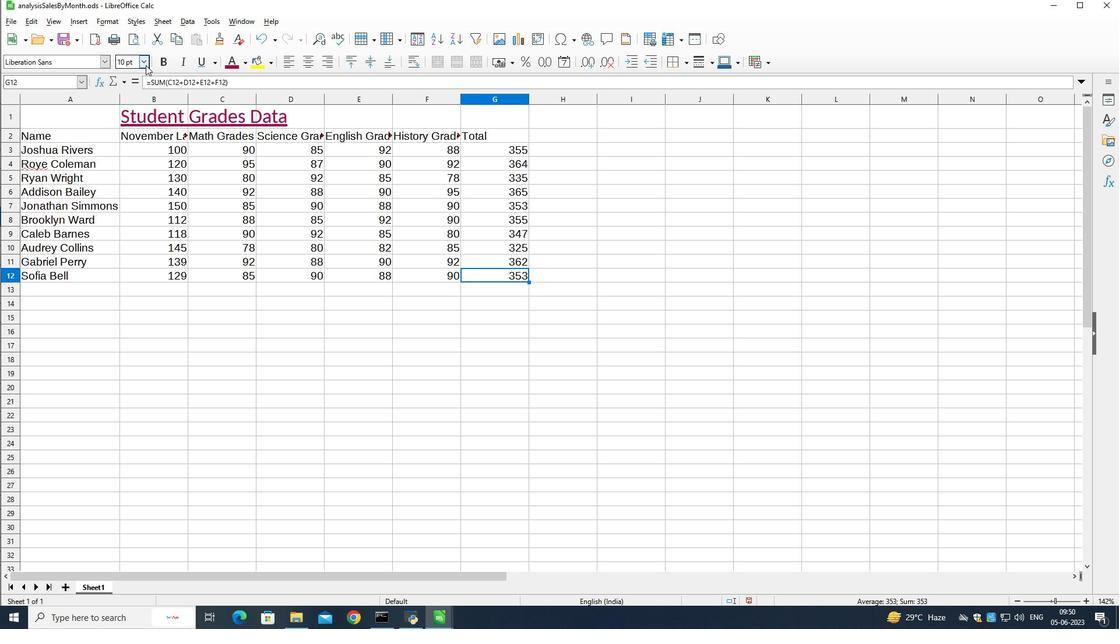 
Action: Mouse moved to (123, 189)
Screenshot: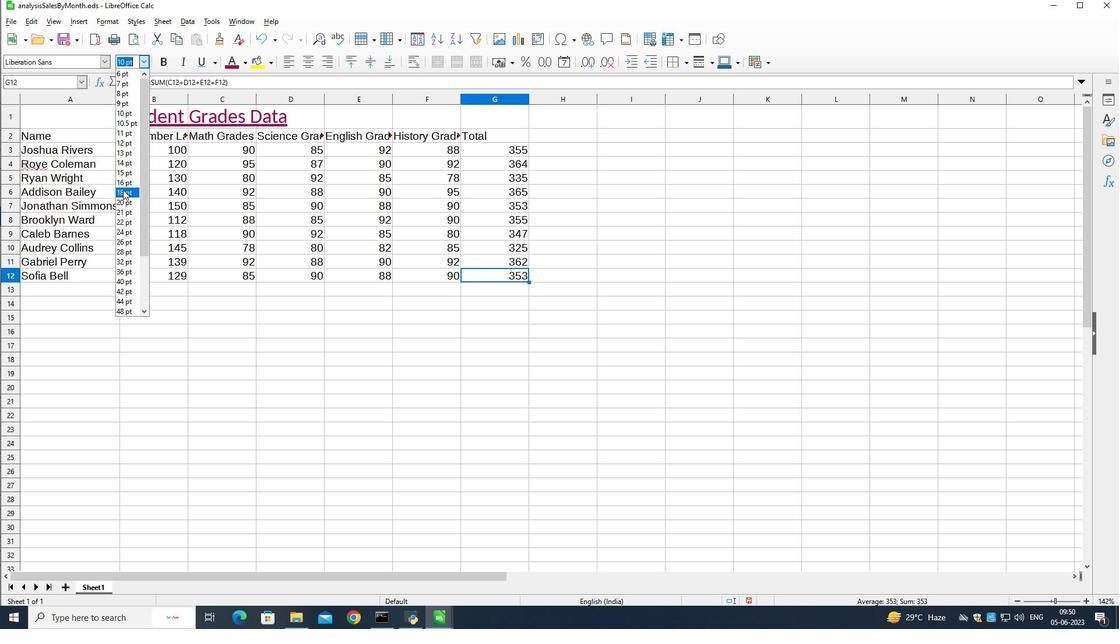 
Action: Mouse pressed left at (123, 189)
Screenshot: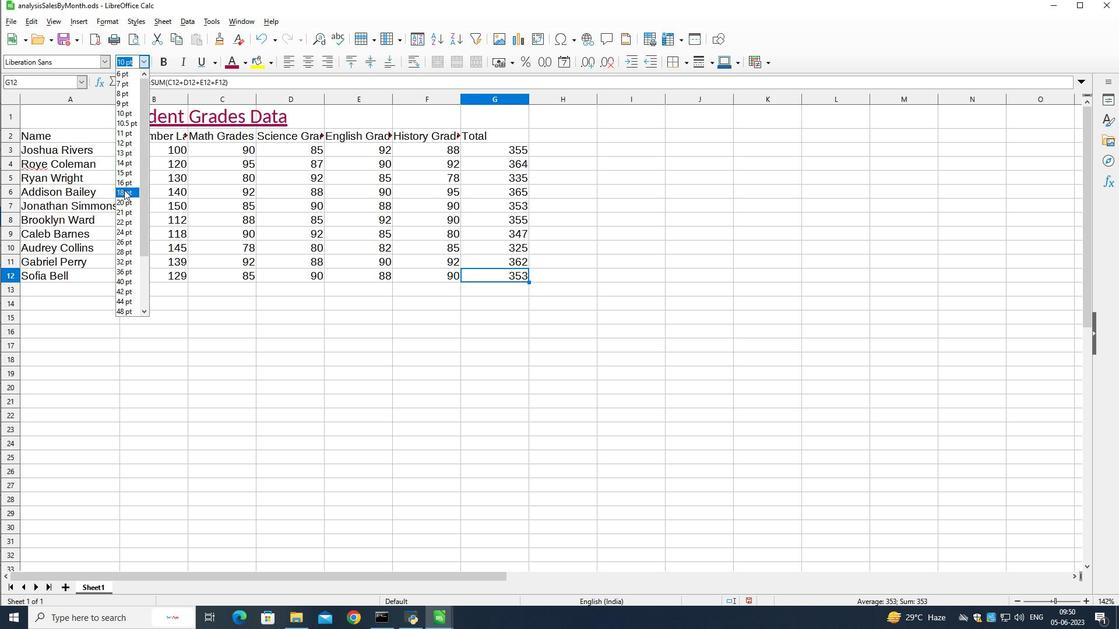 
Action: Mouse moved to (150, 350)
Screenshot: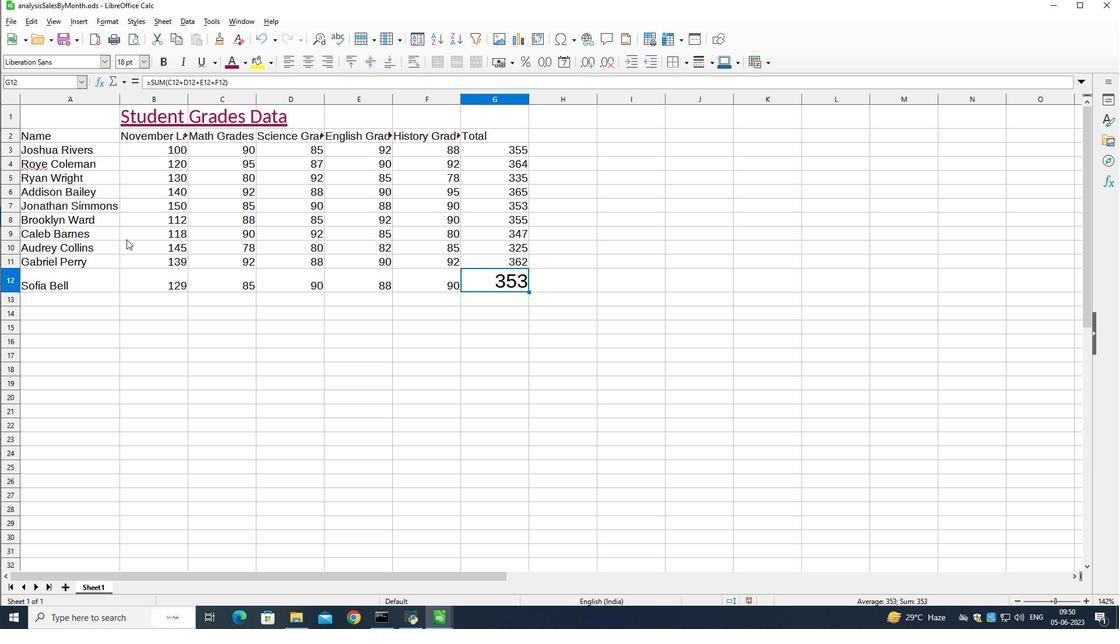 
Action: Mouse pressed left at (150, 350)
Screenshot: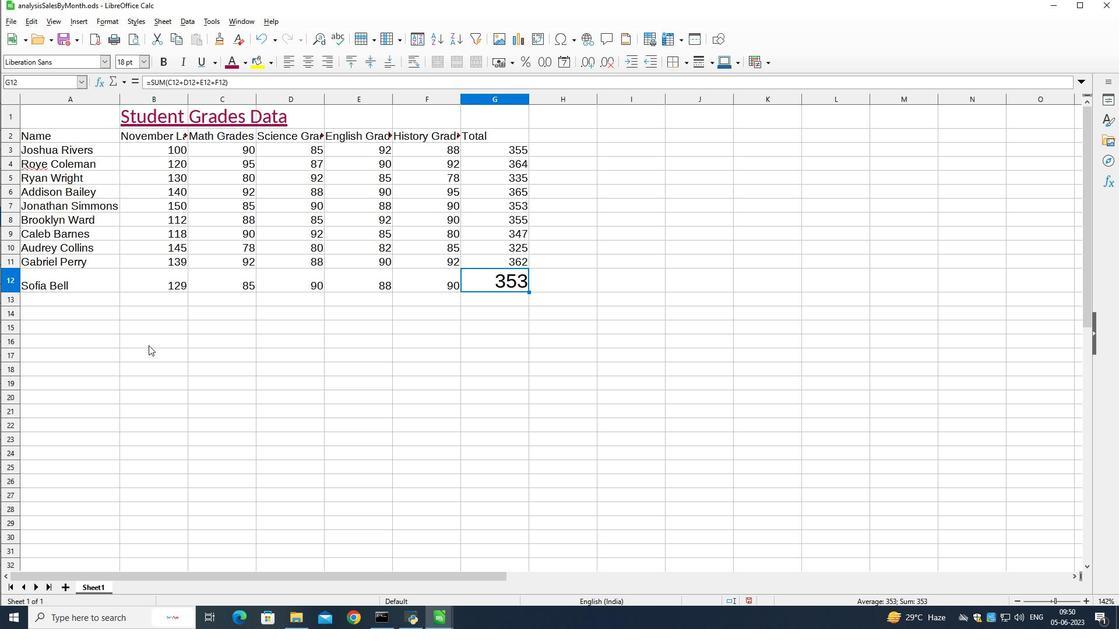 
Action: Mouse moved to (149, 347)
Screenshot: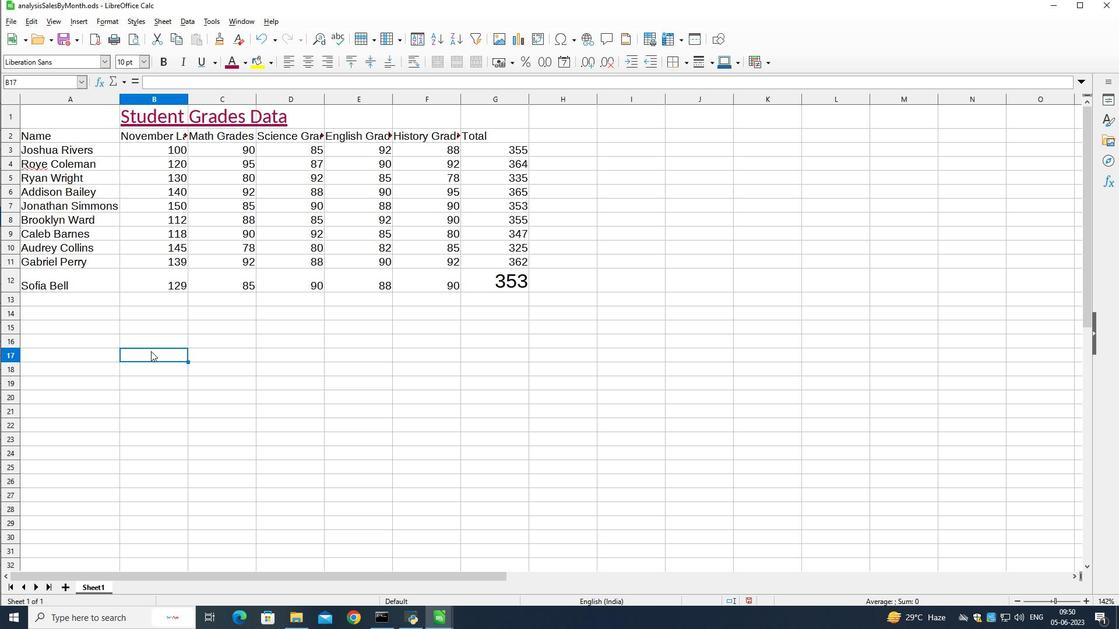 
Action: Key pressed ctrl+Z
Screenshot: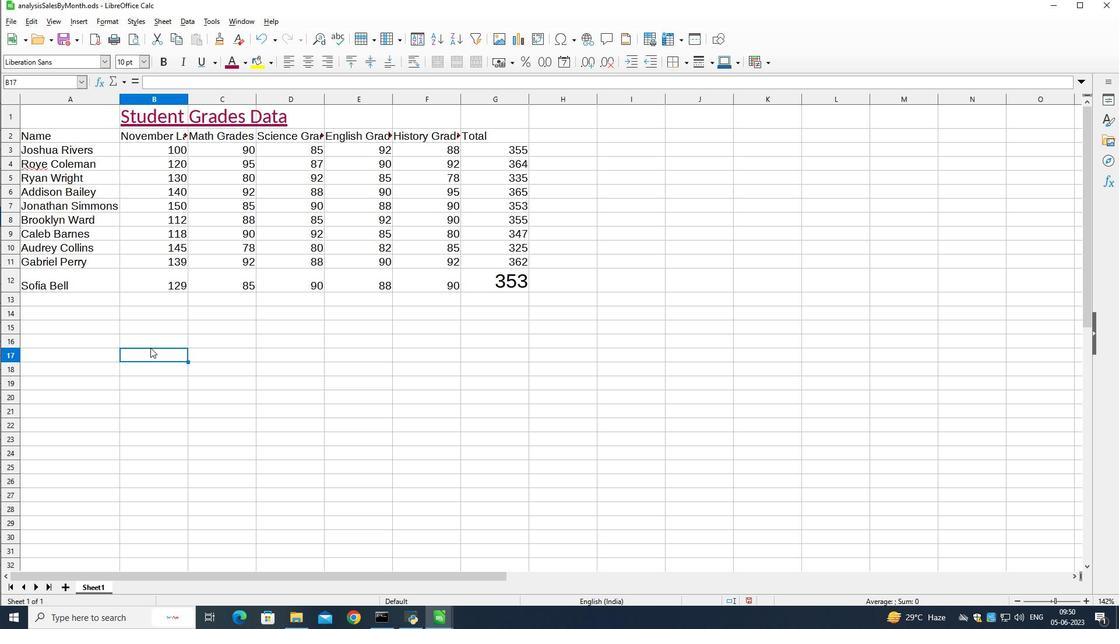 
Action: Mouse moved to (27, 131)
Screenshot: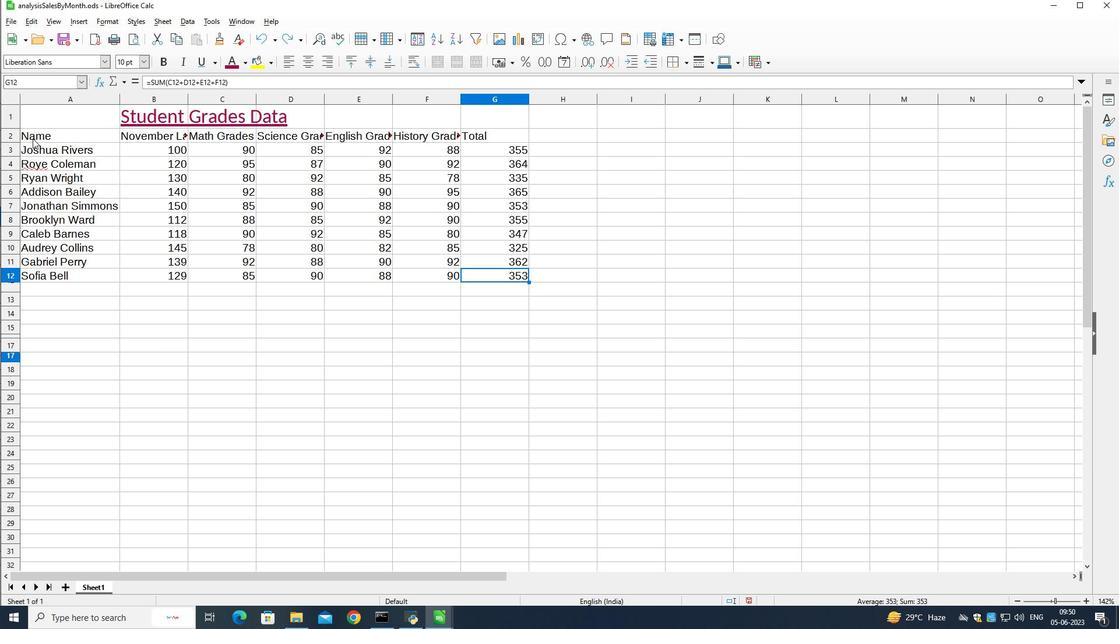 
Action: Mouse pressed left at (27, 131)
Screenshot: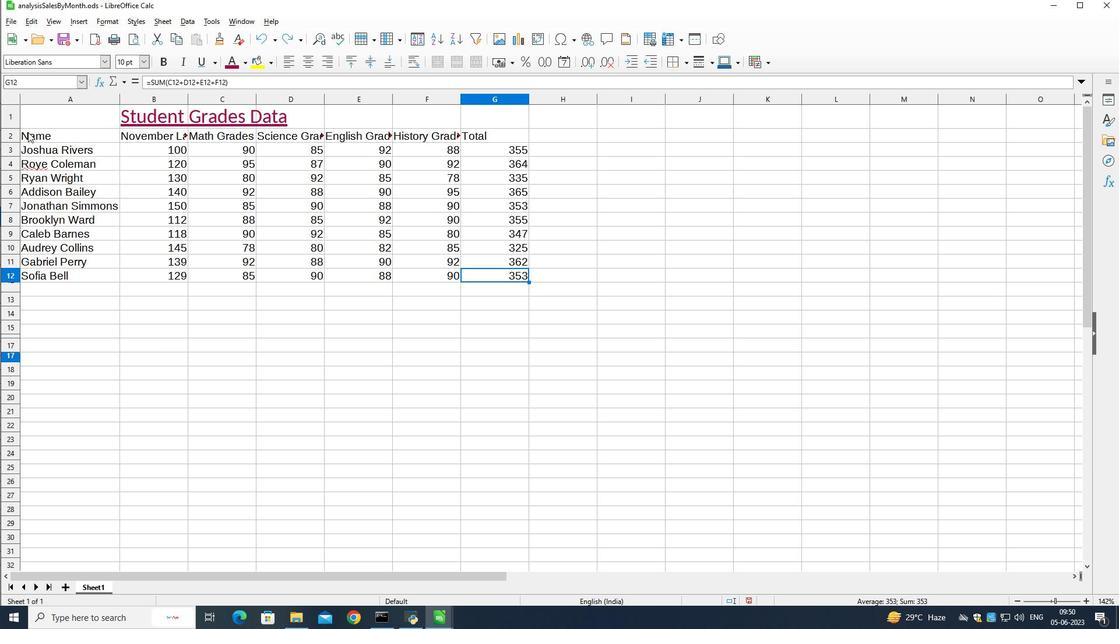 
Action: Mouse moved to (480, 285)
Screenshot: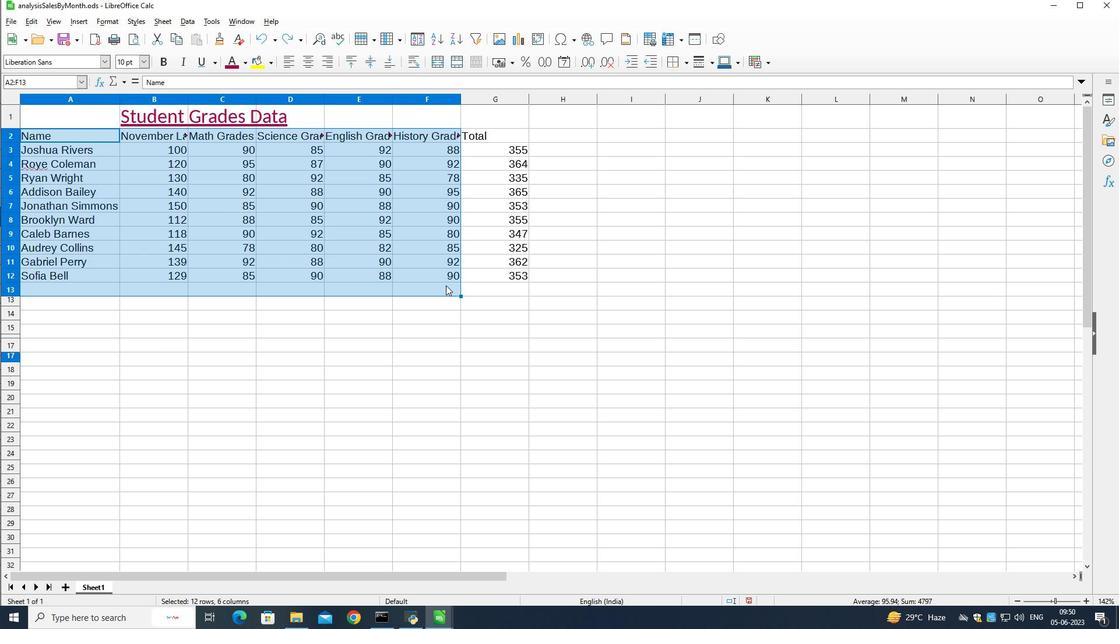 
Action: Mouse pressed left at (480, 285)
Screenshot: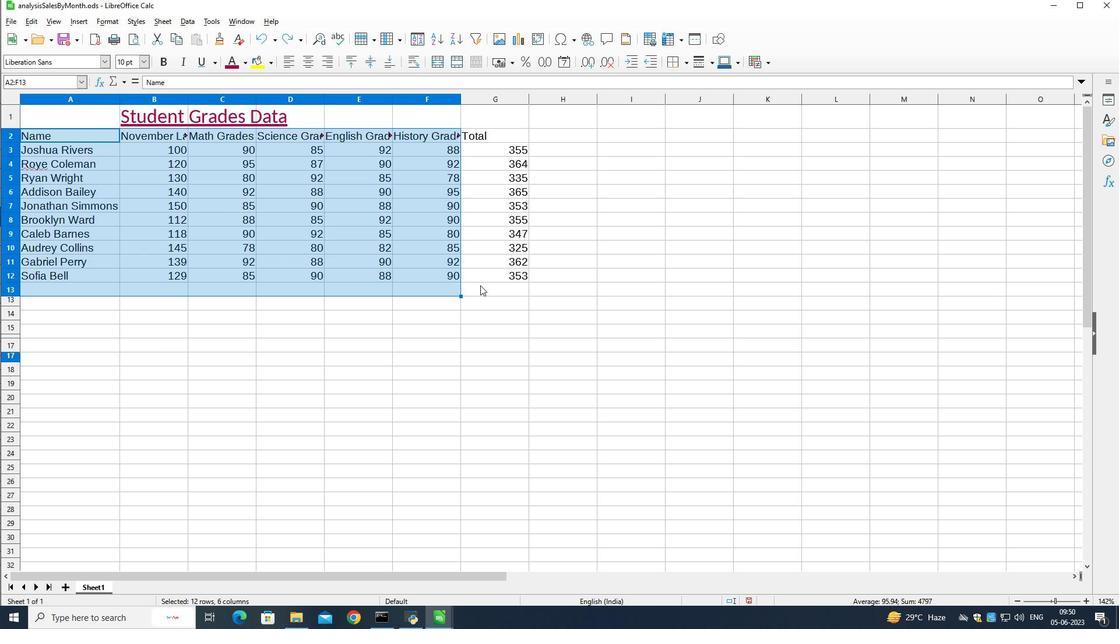 
Action: Mouse moved to (51, 130)
Screenshot: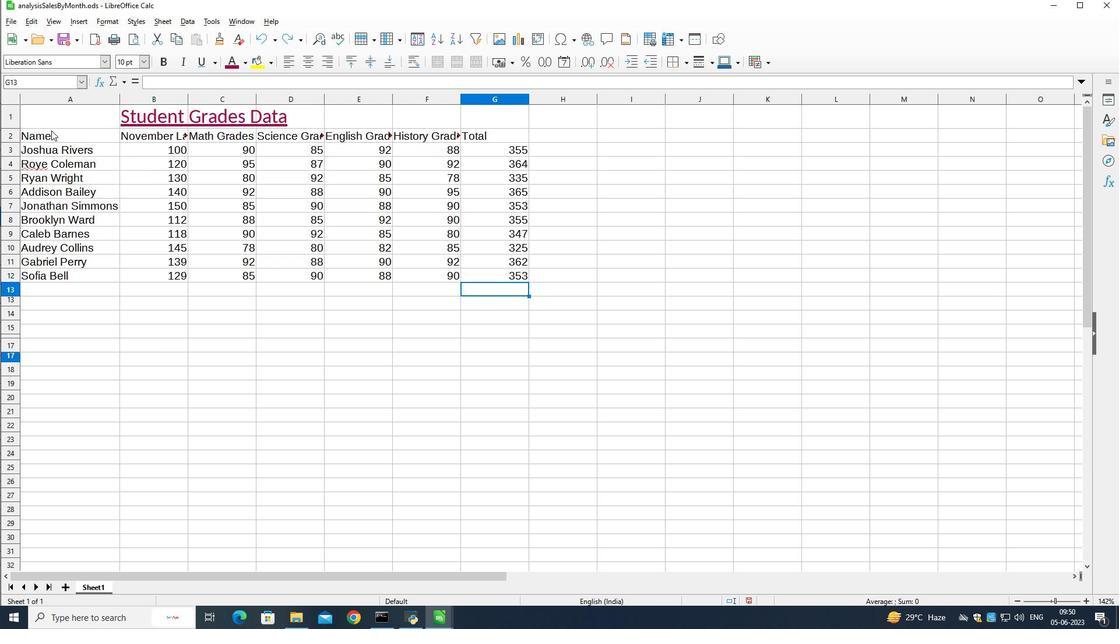 
Action: Mouse pressed left at (51, 130)
Screenshot: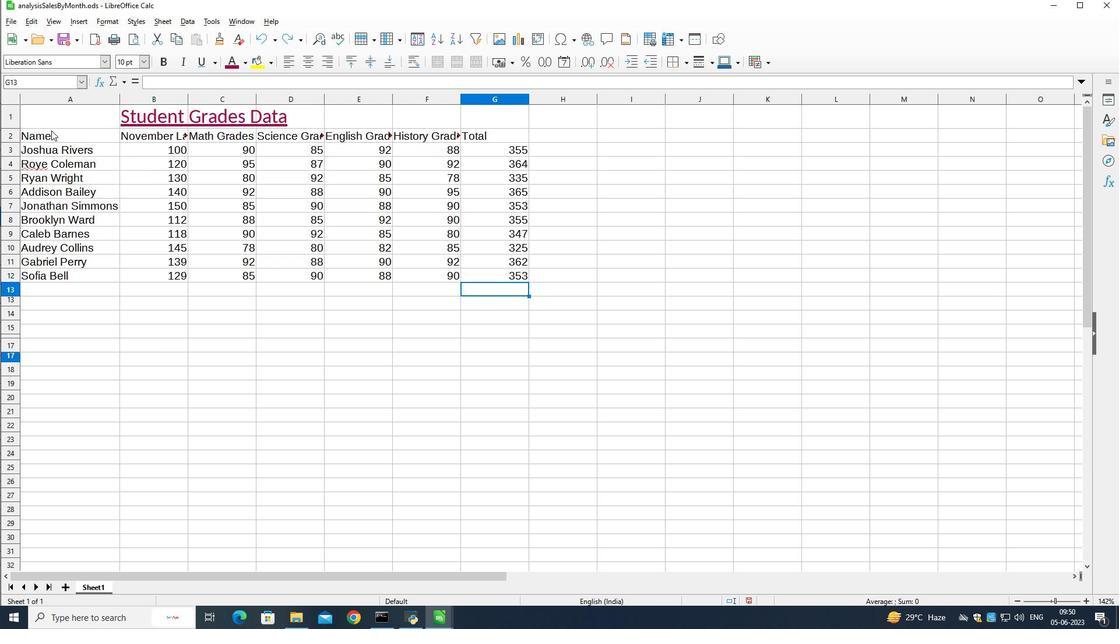 
Action: Mouse moved to (144, 64)
Screenshot: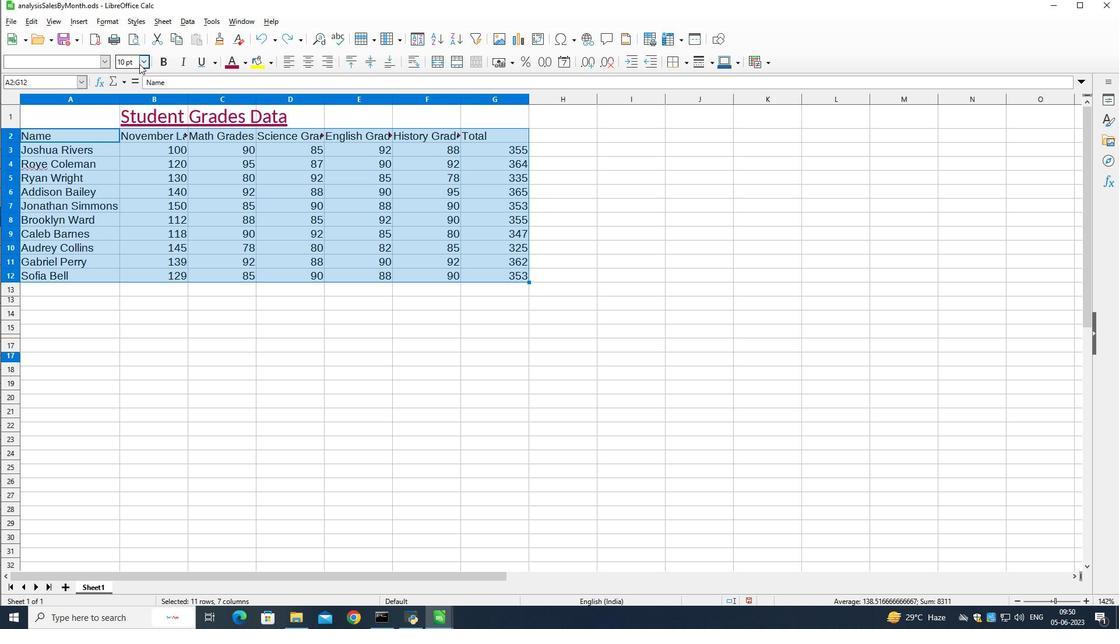 
Action: Mouse pressed left at (144, 64)
Screenshot: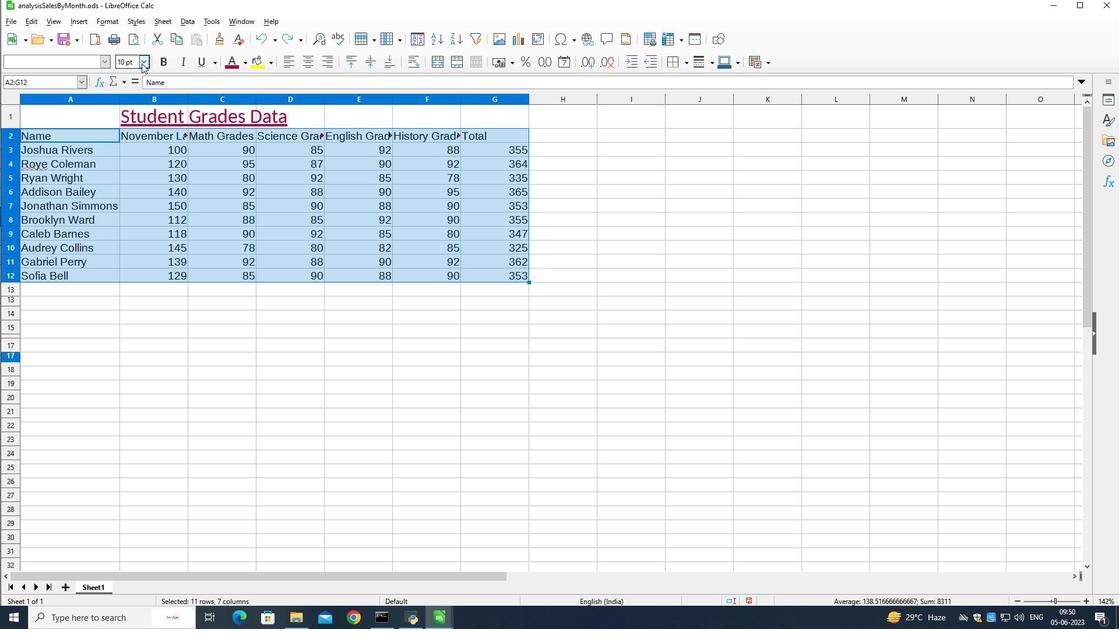 
Action: Mouse moved to (131, 188)
Screenshot: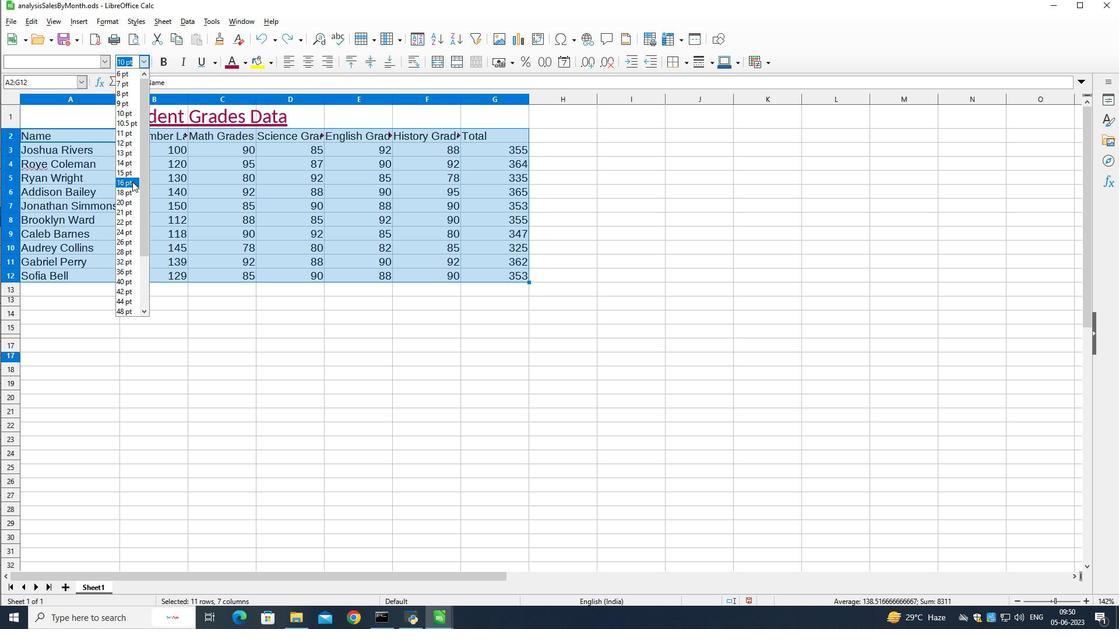 
Action: Mouse pressed left at (131, 188)
Screenshot: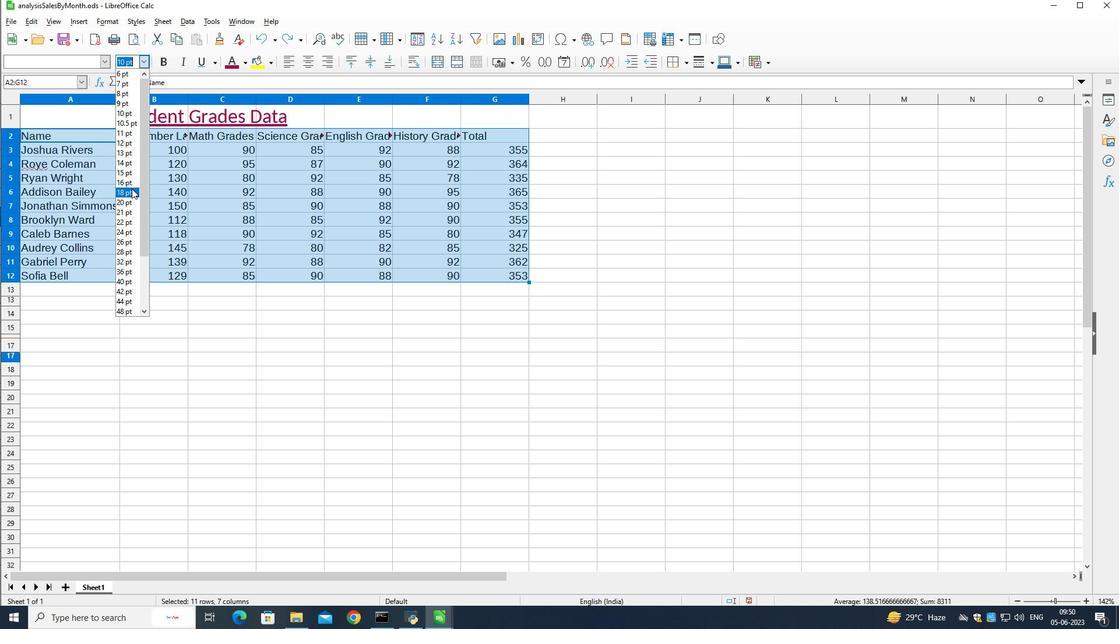 
Action: Mouse pressed left at (131, 188)
Screenshot: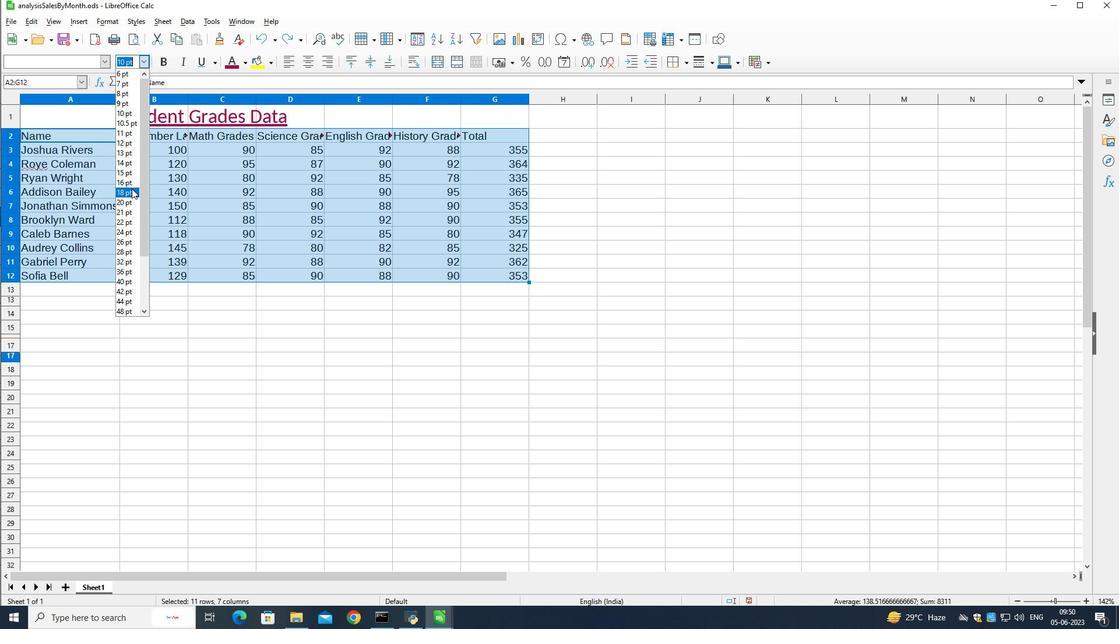 
Action: Mouse moved to (777, 317)
Screenshot: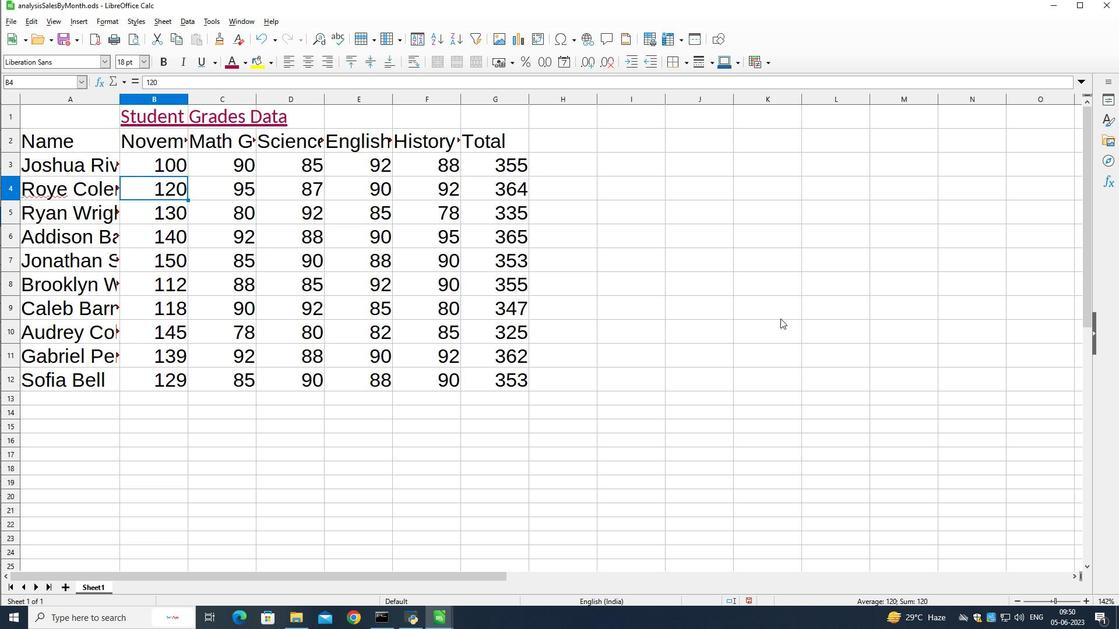 
Action: Mouse pressed left at (777, 317)
Screenshot: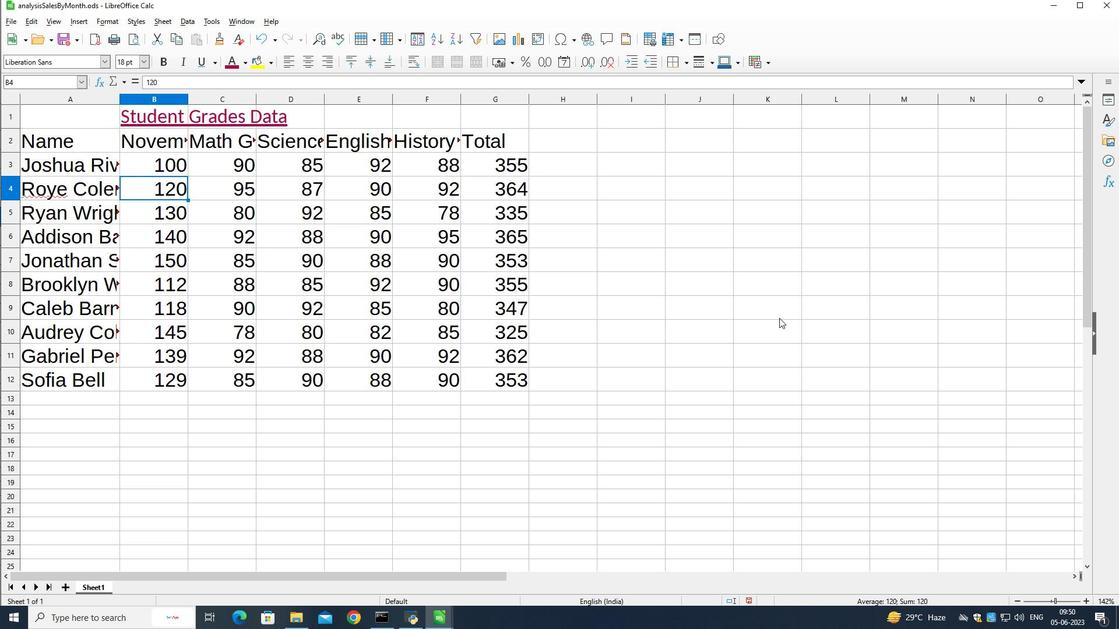
Action: Mouse moved to (55, 117)
Screenshot: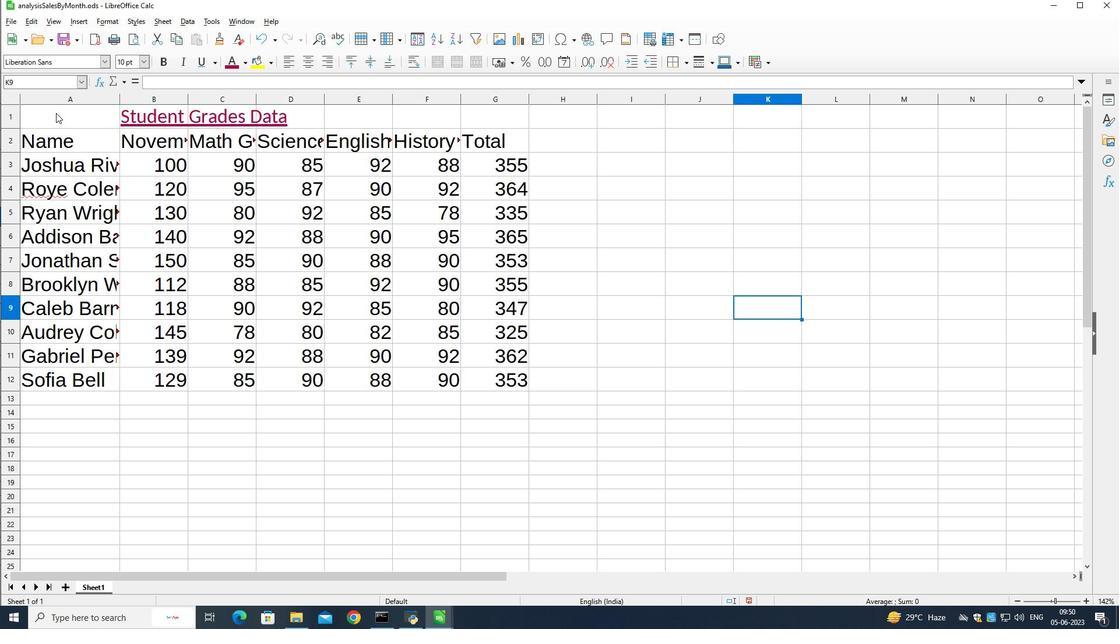 
Action: Mouse pressed left at (55, 117)
Screenshot: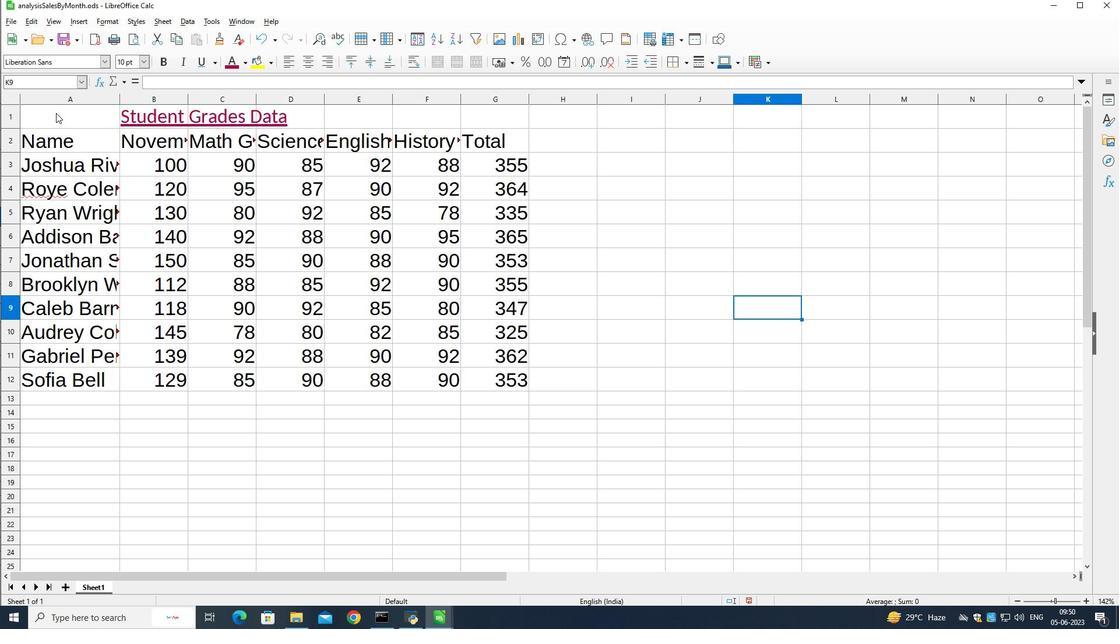 
Action: Mouse moved to (287, 58)
Screenshot: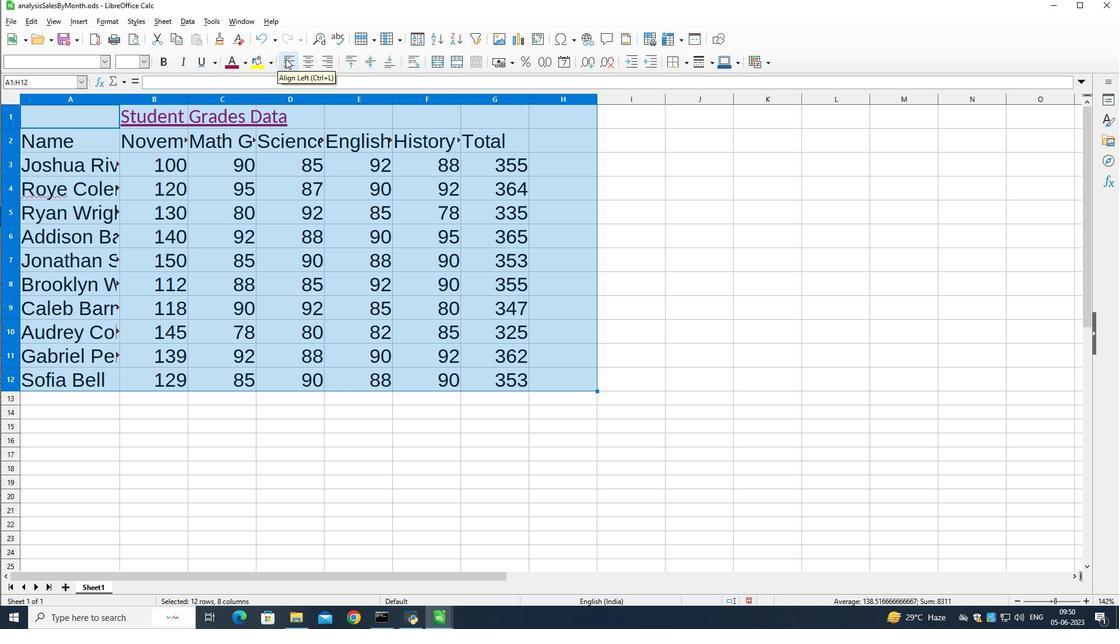 
Action: Mouse pressed left at (287, 58)
Screenshot: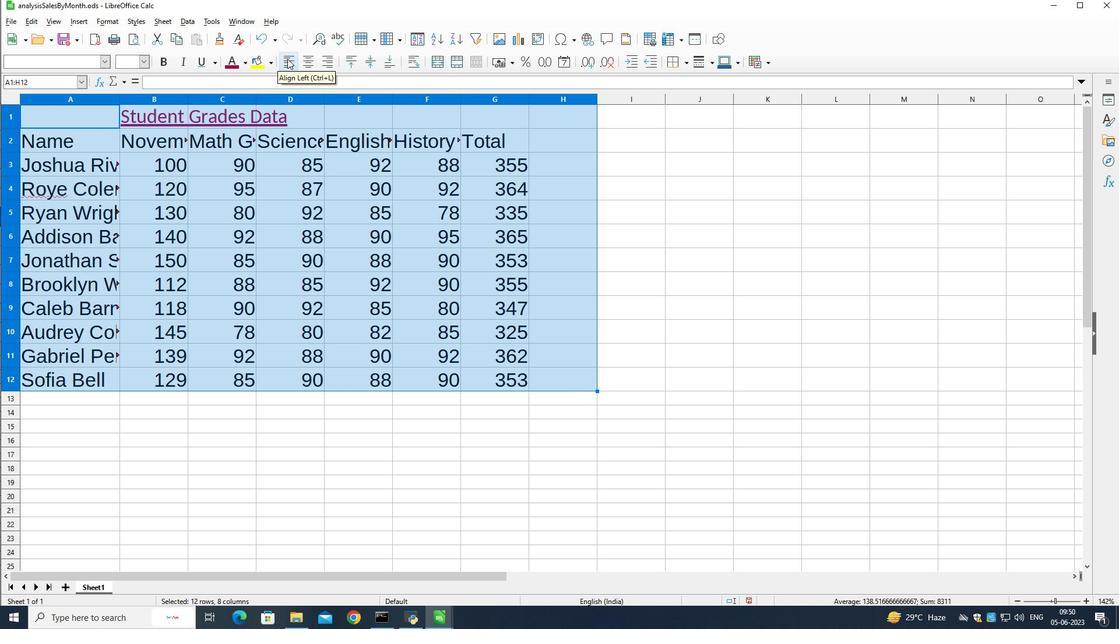 
Action: Mouse moved to (773, 289)
Screenshot: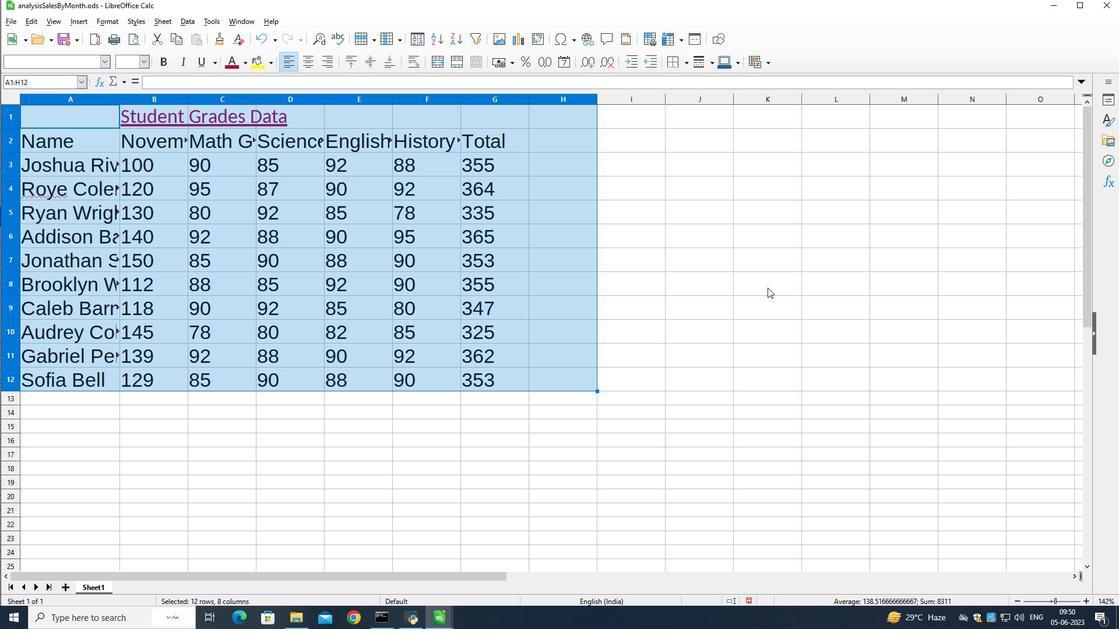 
Action: Mouse pressed left at (773, 289)
Screenshot: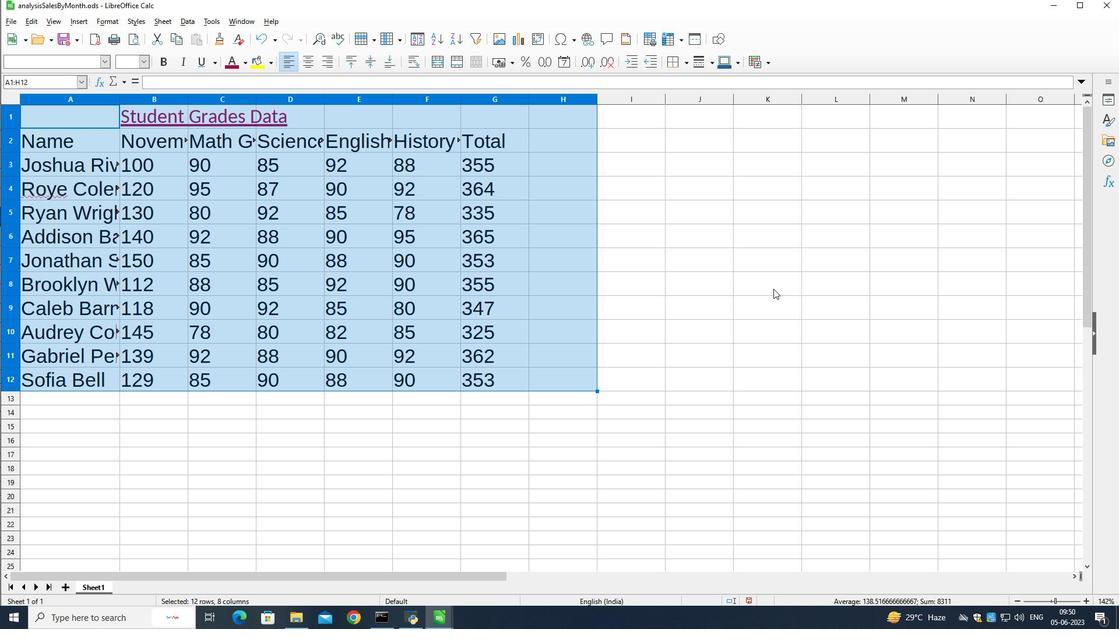 
Action: Mouse moved to (774, 288)
Screenshot: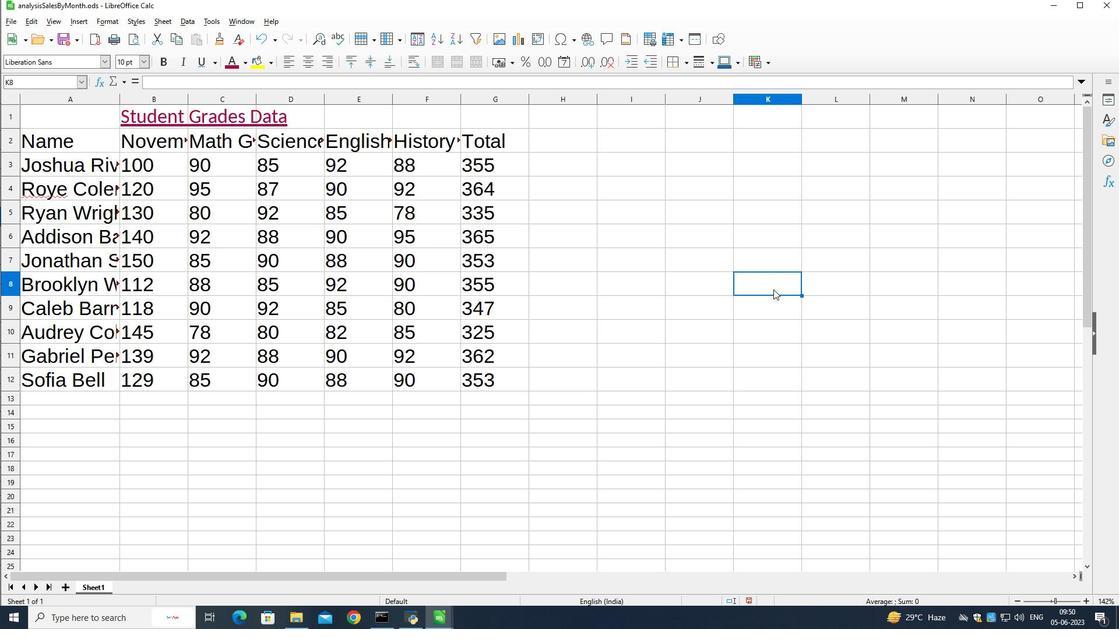 
